 Task: Search one way flight ticket for 2 adults, 2 children, 2 infants in seat in first from Dallas: Dallas Love Field to Greensboro: Piedmont Triad International Airport on 5-1-2023. Choice of flights is Royal air maroc. Number of bags: 1 checked bag. Price is upto 71000. Outbound departure time preference is 7:30.
Action: Mouse moved to (198, 361)
Screenshot: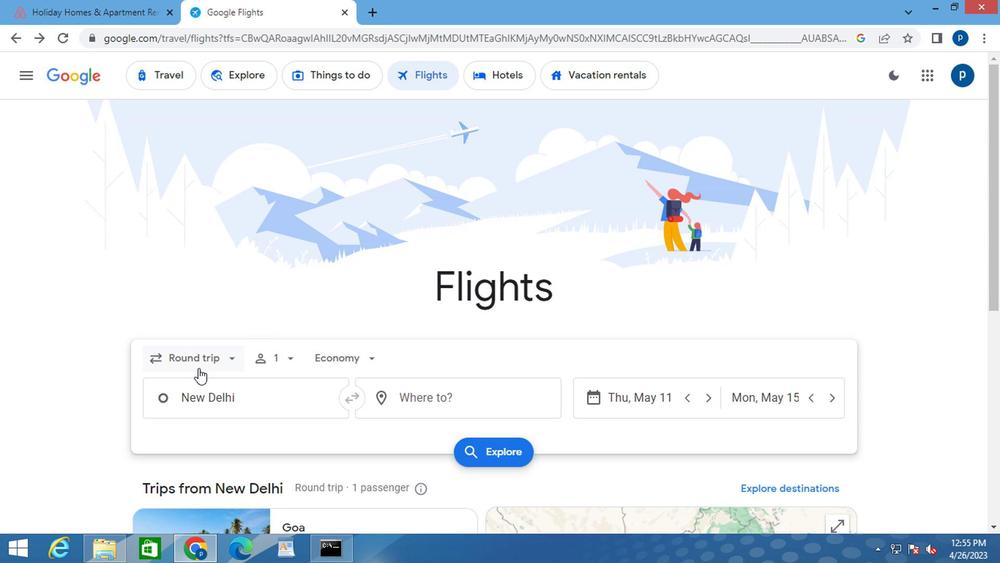 
Action: Mouse pressed left at (198, 361)
Screenshot: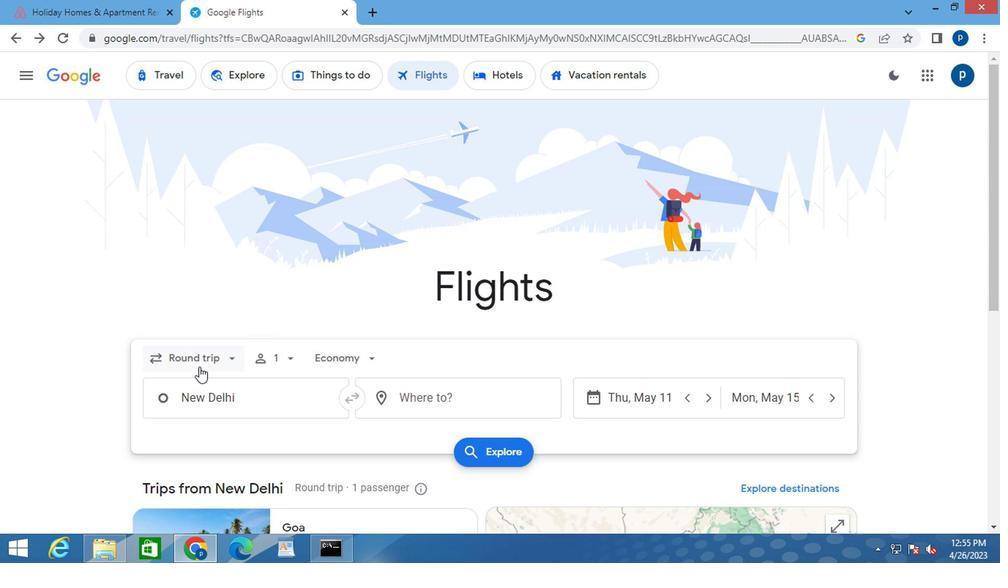 
Action: Mouse moved to (184, 422)
Screenshot: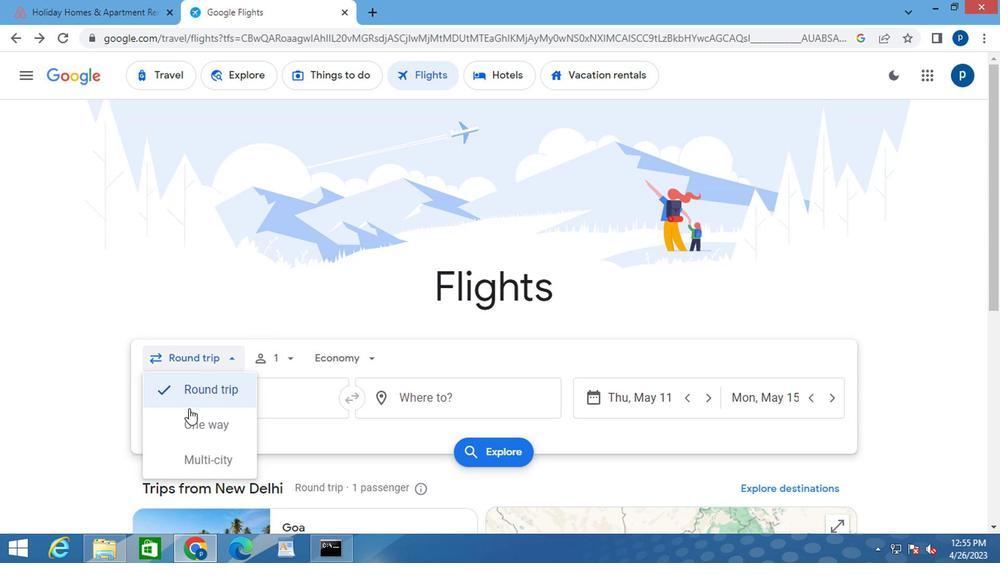 
Action: Mouse pressed left at (184, 422)
Screenshot: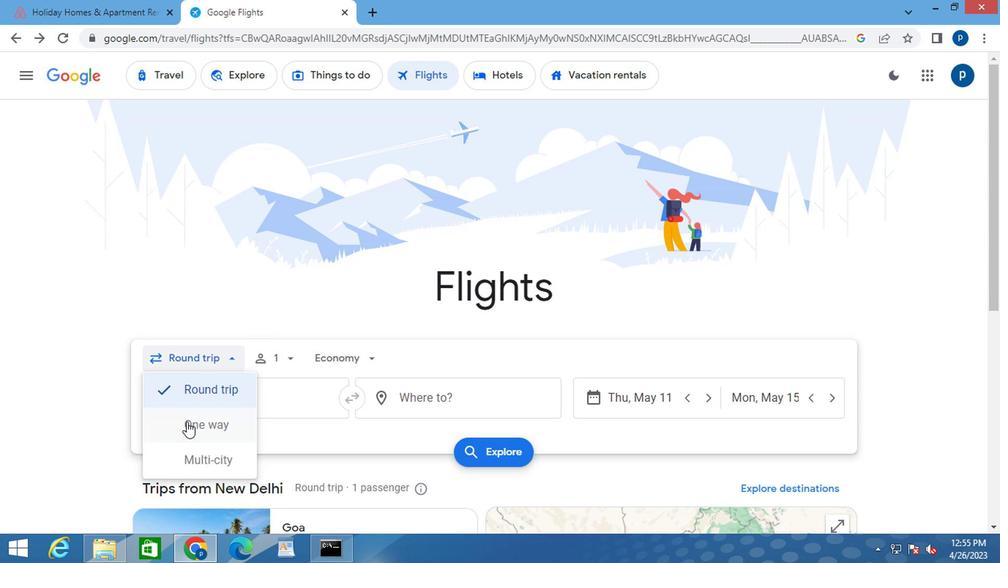 
Action: Mouse moved to (279, 359)
Screenshot: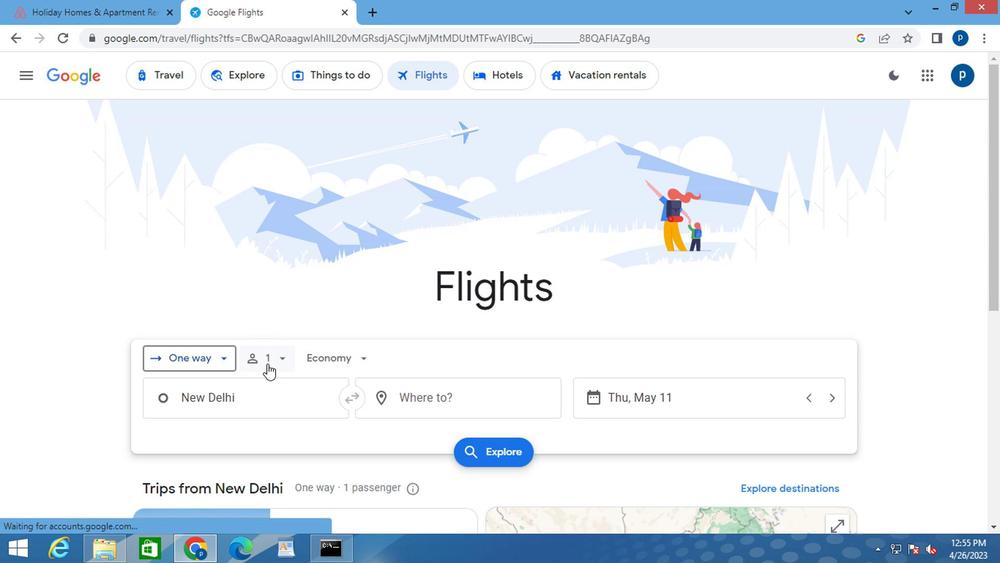 
Action: Mouse pressed left at (279, 359)
Screenshot: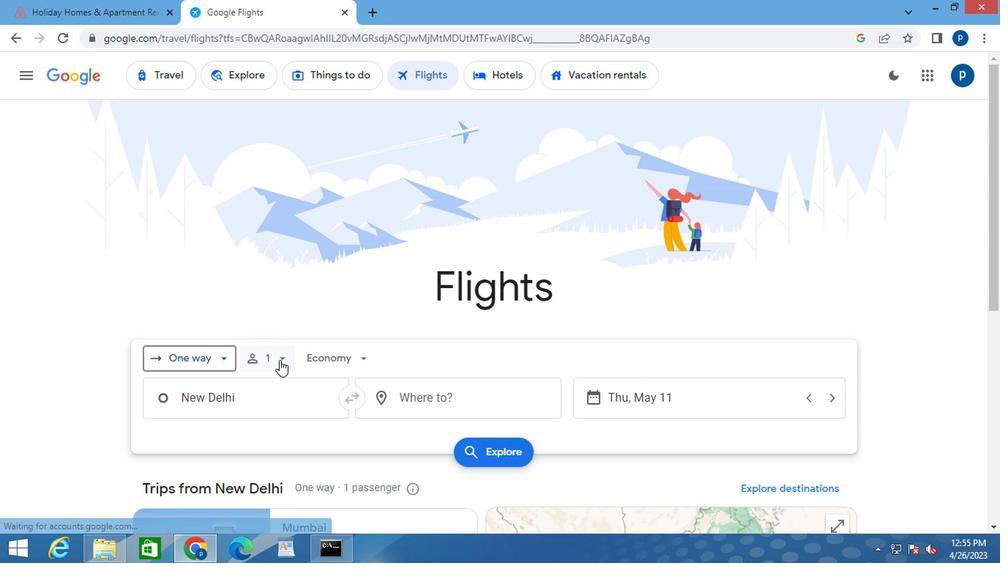 
Action: Mouse moved to (384, 396)
Screenshot: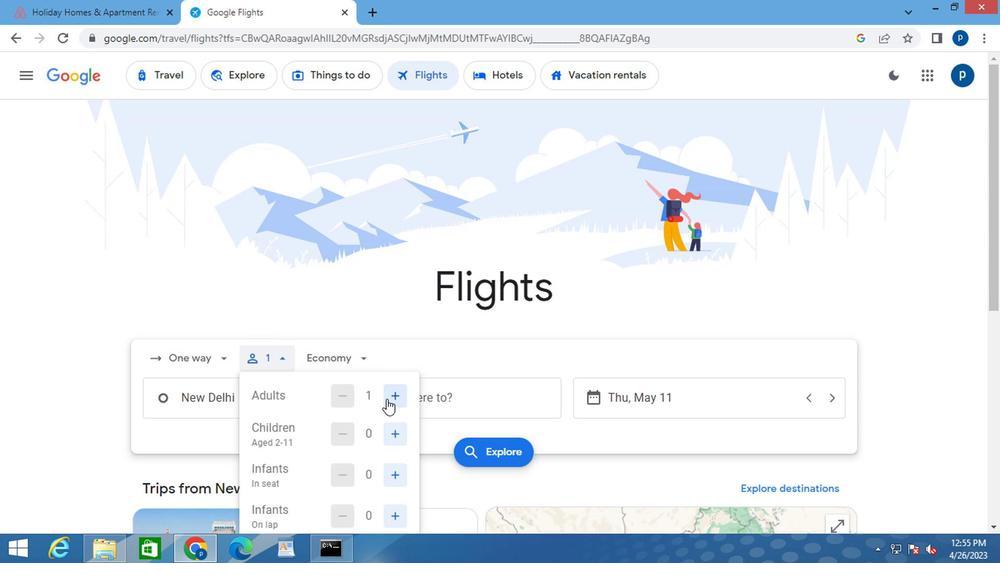 
Action: Mouse scrolled (384, 395) with delta (0, -1)
Screenshot: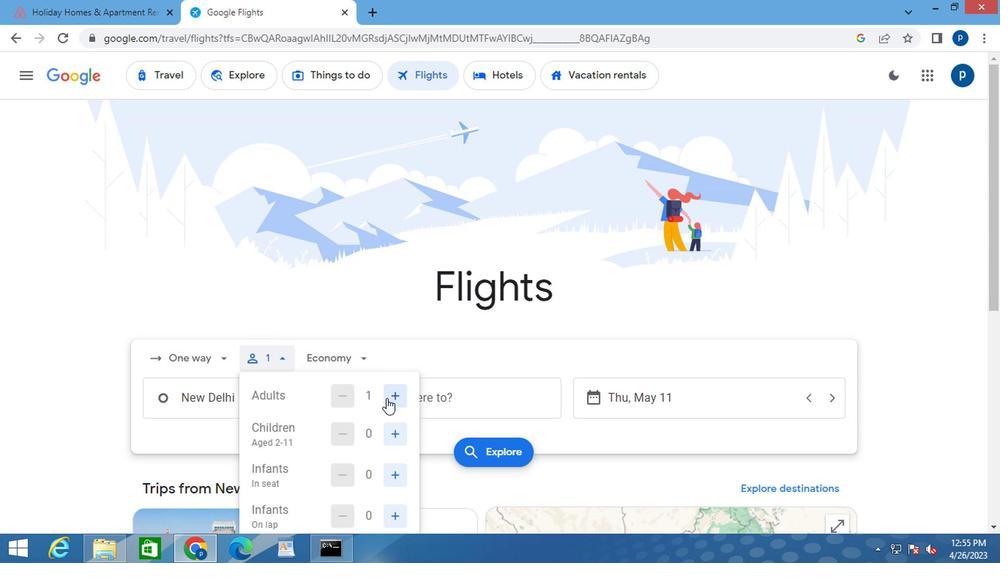
Action: Mouse scrolled (384, 395) with delta (0, -1)
Screenshot: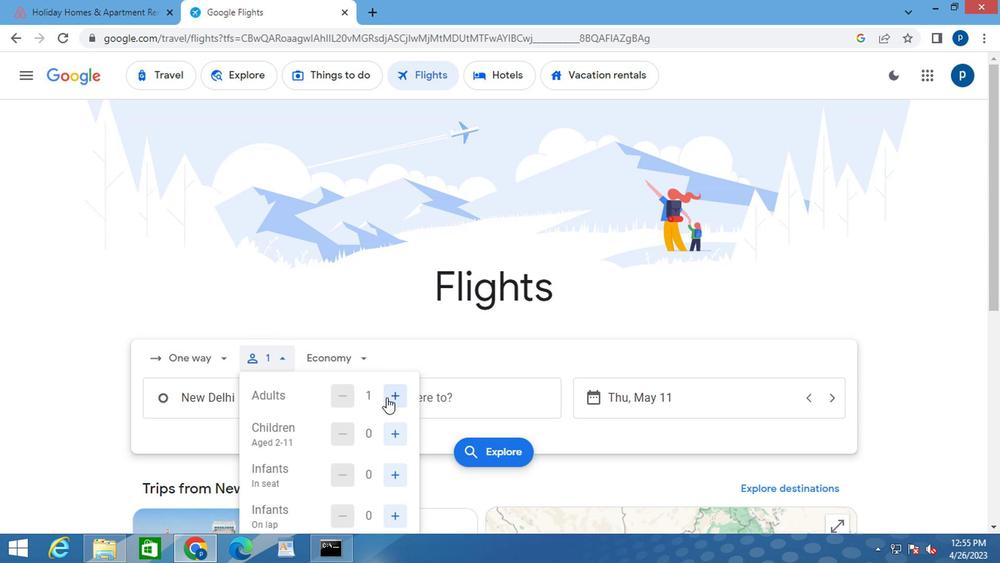 
Action: Mouse moved to (390, 245)
Screenshot: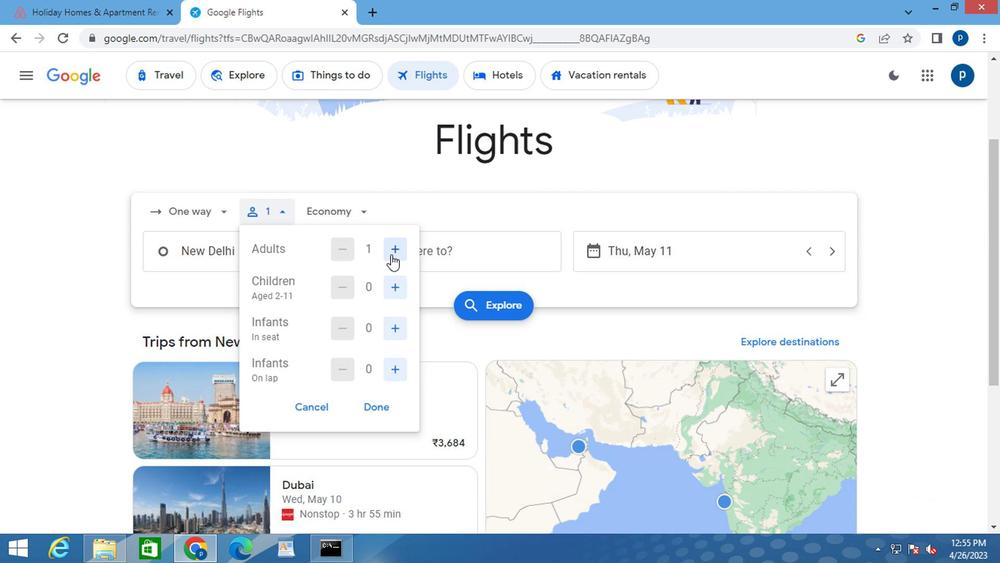 
Action: Mouse pressed left at (390, 245)
Screenshot: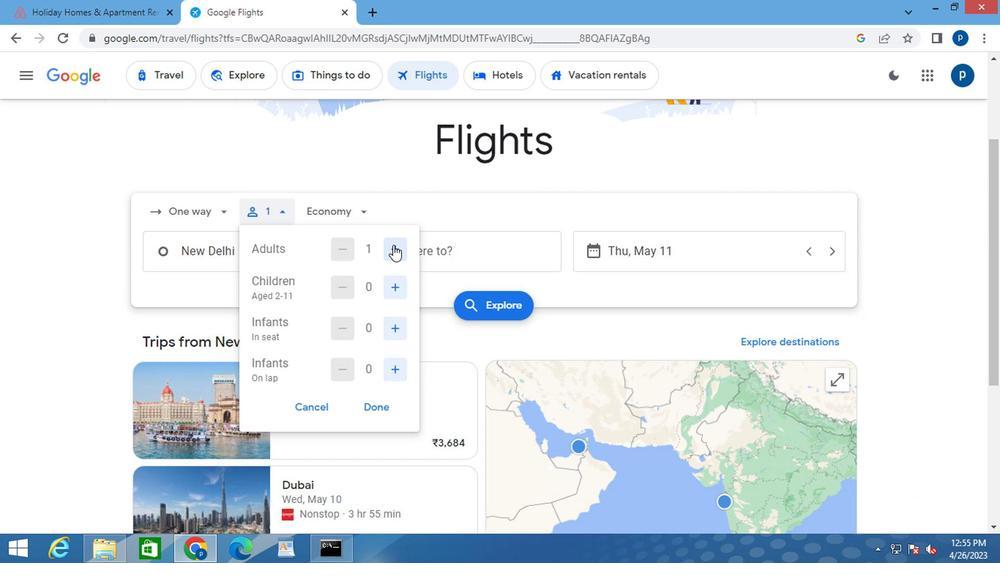 
Action: Mouse moved to (399, 290)
Screenshot: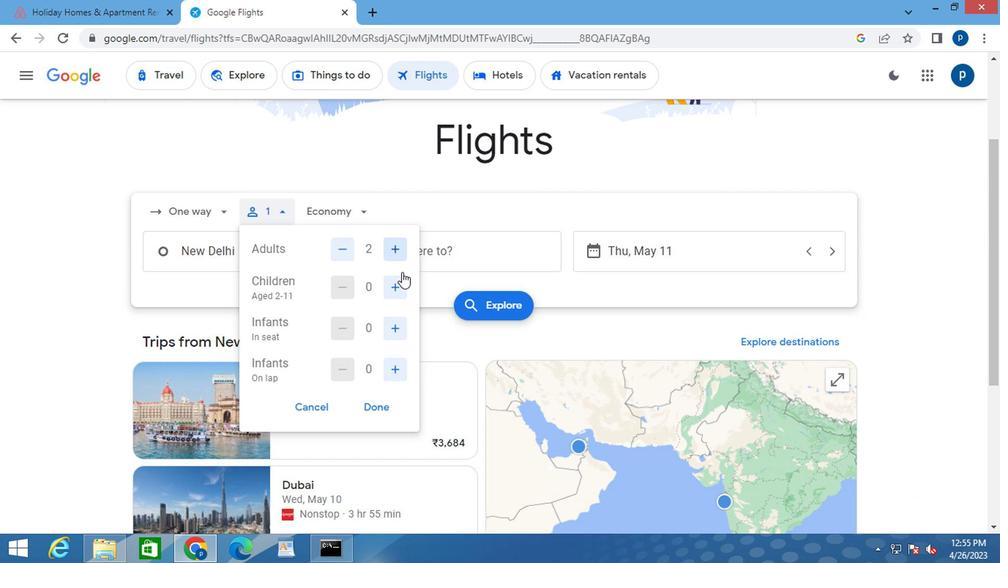 
Action: Mouse pressed left at (399, 290)
Screenshot: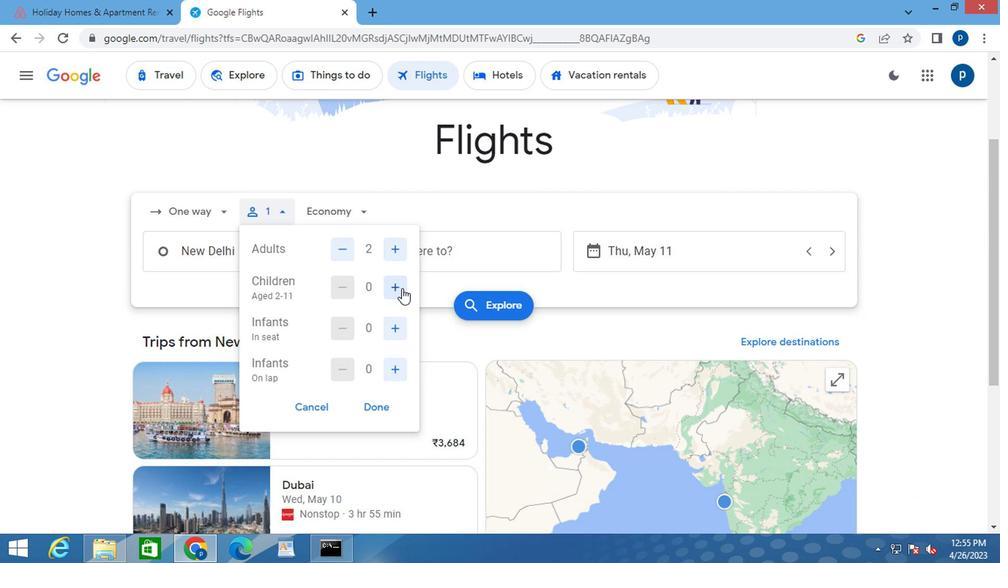 
Action: Mouse pressed left at (399, 290)
Screenshot: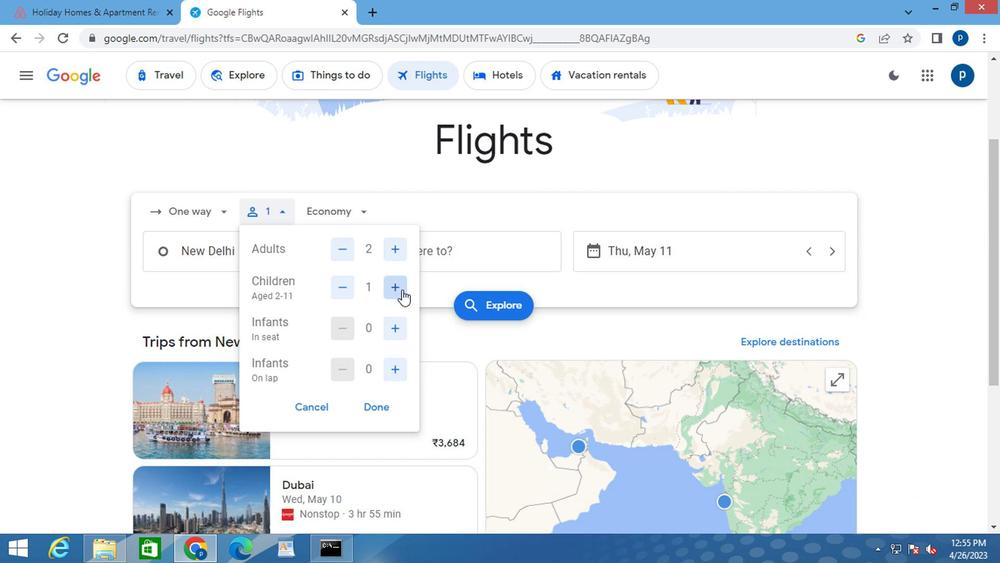 
Action: Mouse moved to (393, 319)
Screenshot: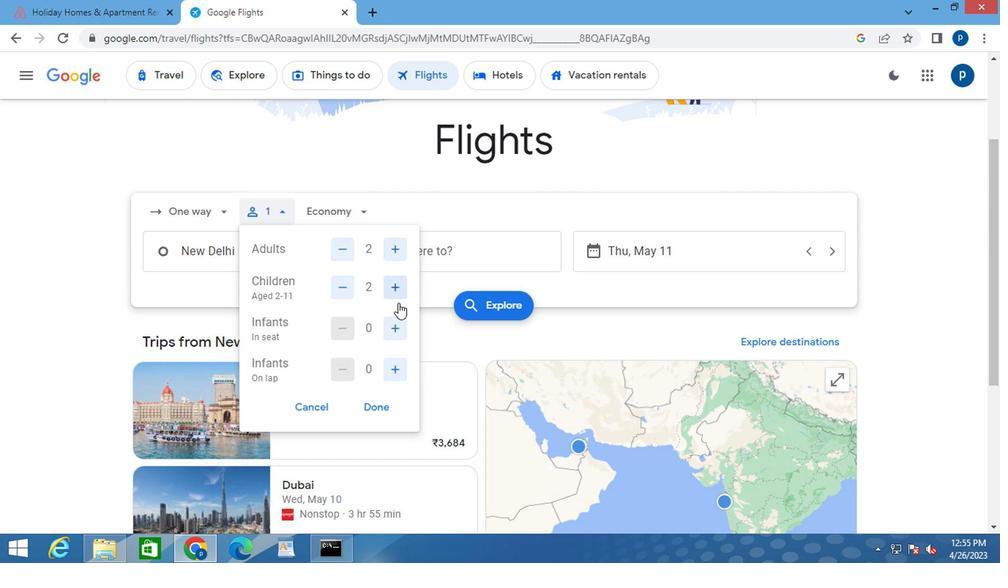 
Action: Mouse pressed left at (393, 319)
Screenshot: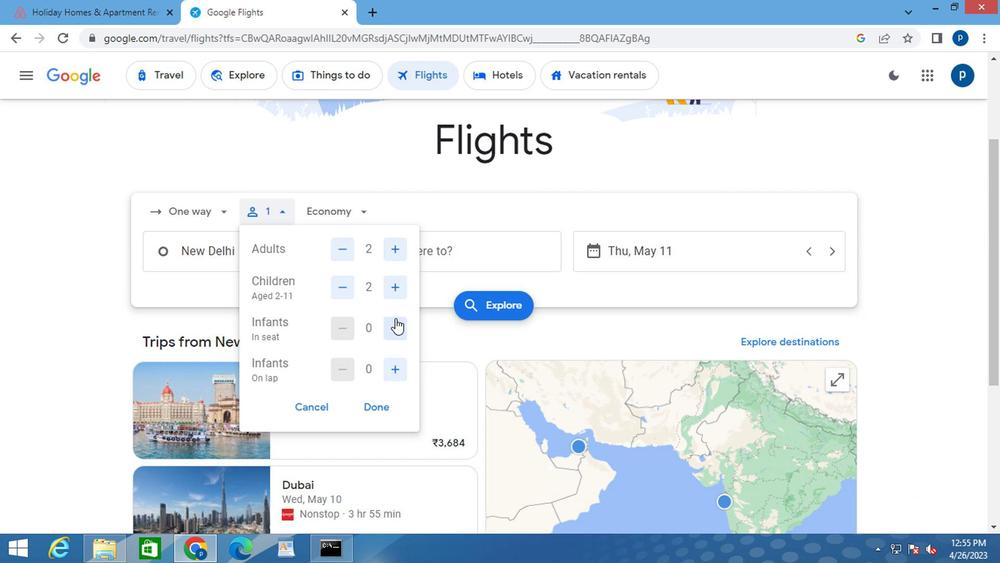 
Action: Mouse pressed left at (393, 319)
Screenshot: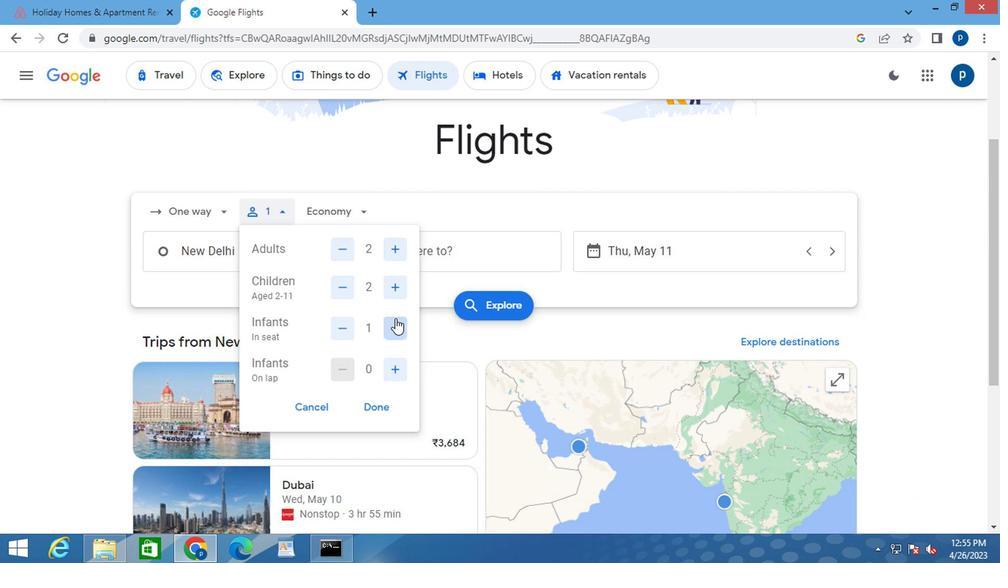 
Action: Mouse moved to (377, 401)
Screenshot: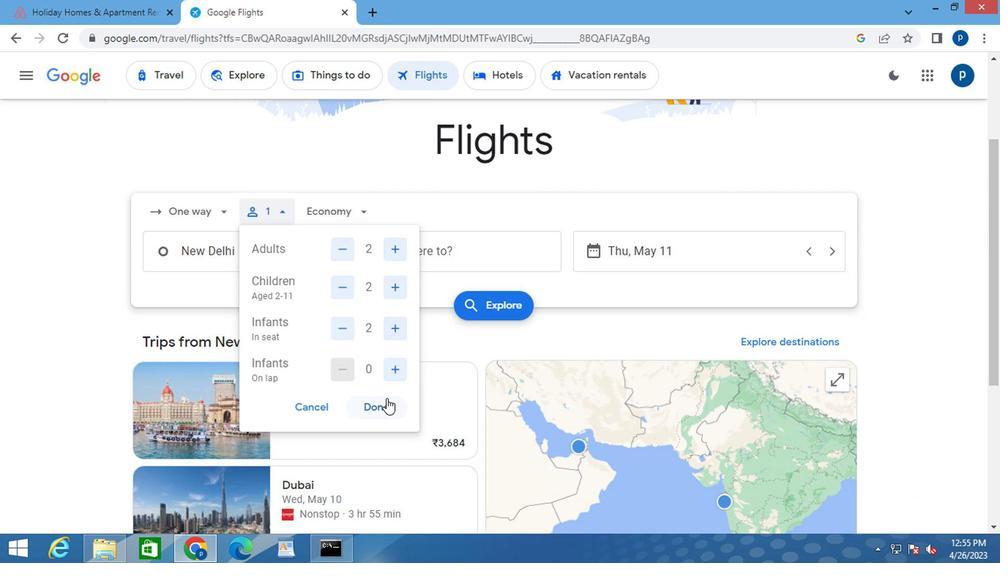 
Action: Mouse pressed left at (377, 401)
Screenshot: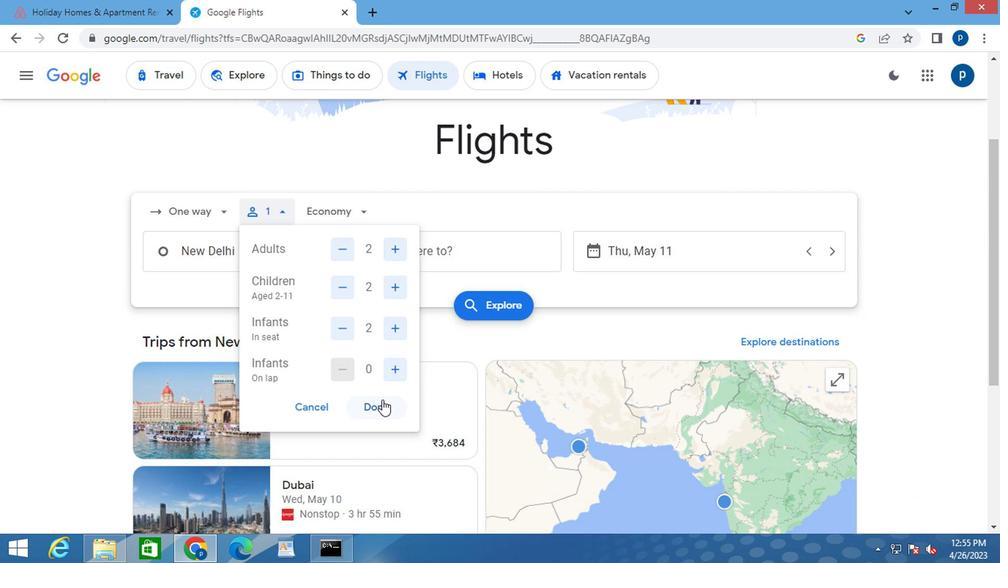 
Action: Mouse moved to (362, 211)
Screenshot: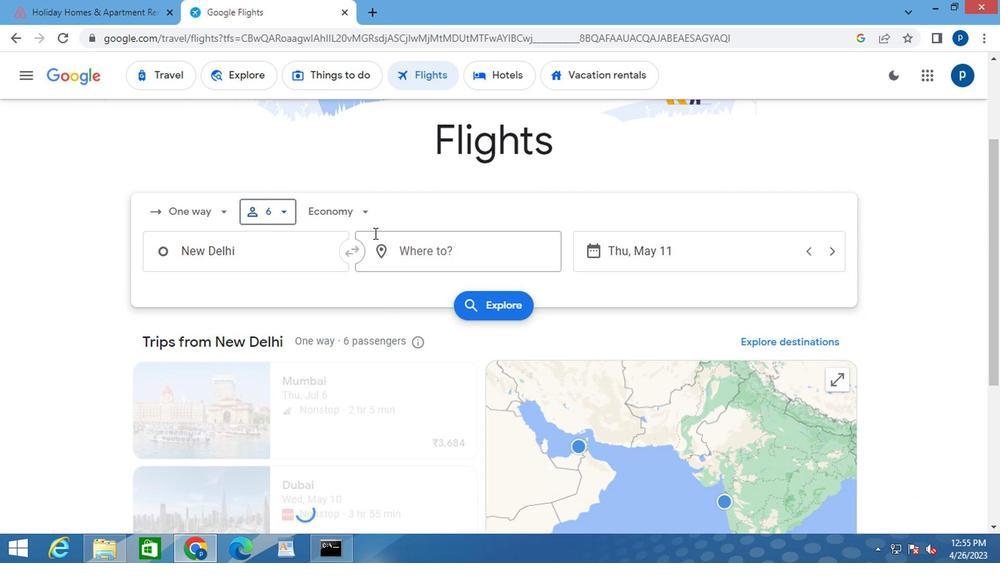 
Action: Mouse pressed left at (362, 211)
Screenshot: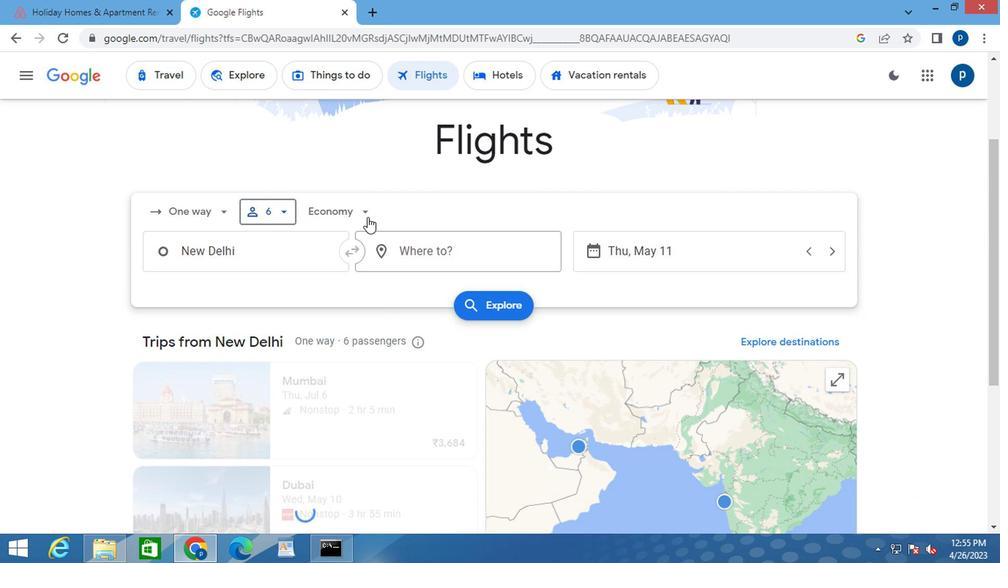 
Action: Mouse moved to (344, 339)
Screenshot: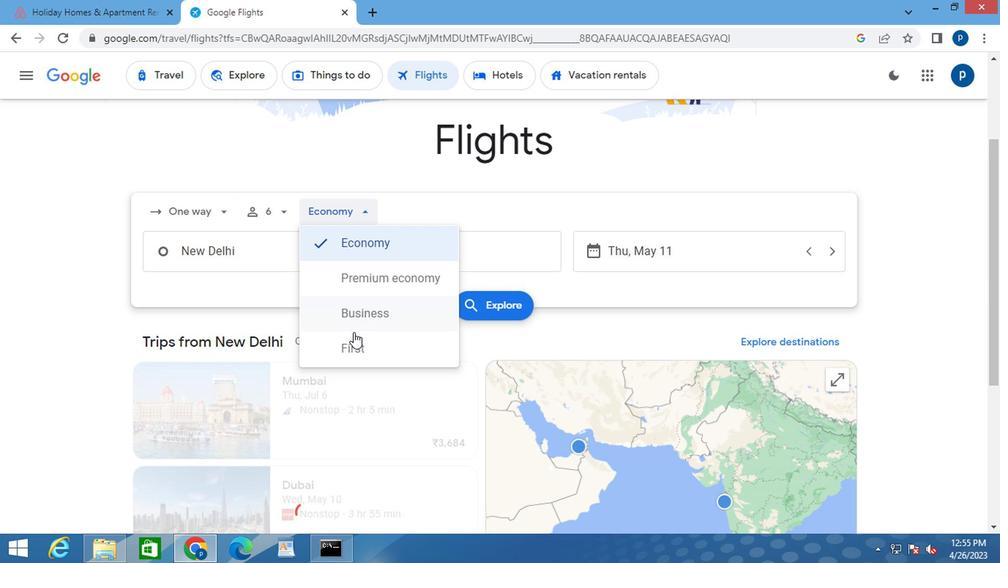 
Action: Mouse pressed left at (344, 339)
Screenshot: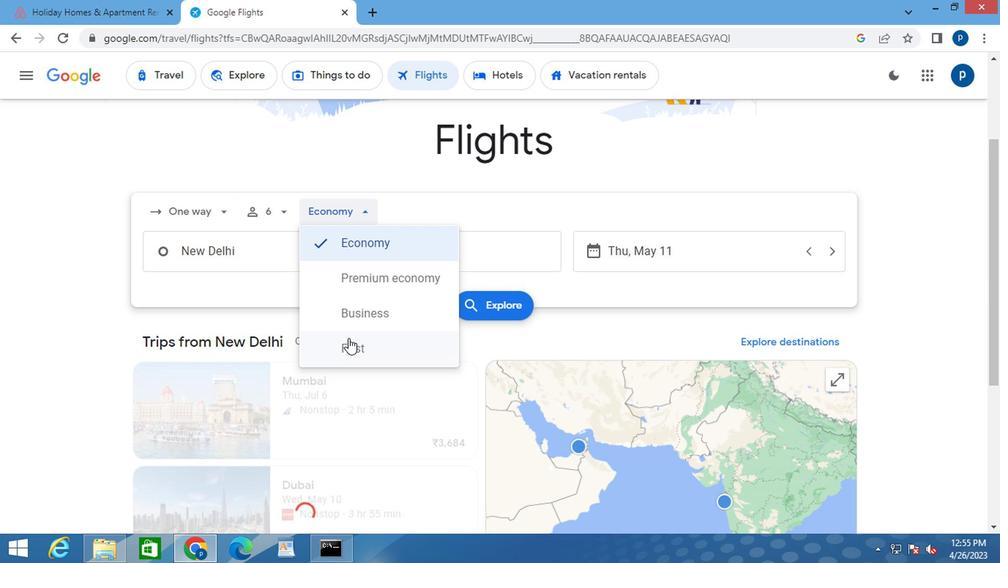 
Action: Mouse moved to (230, 247)
Screenshot: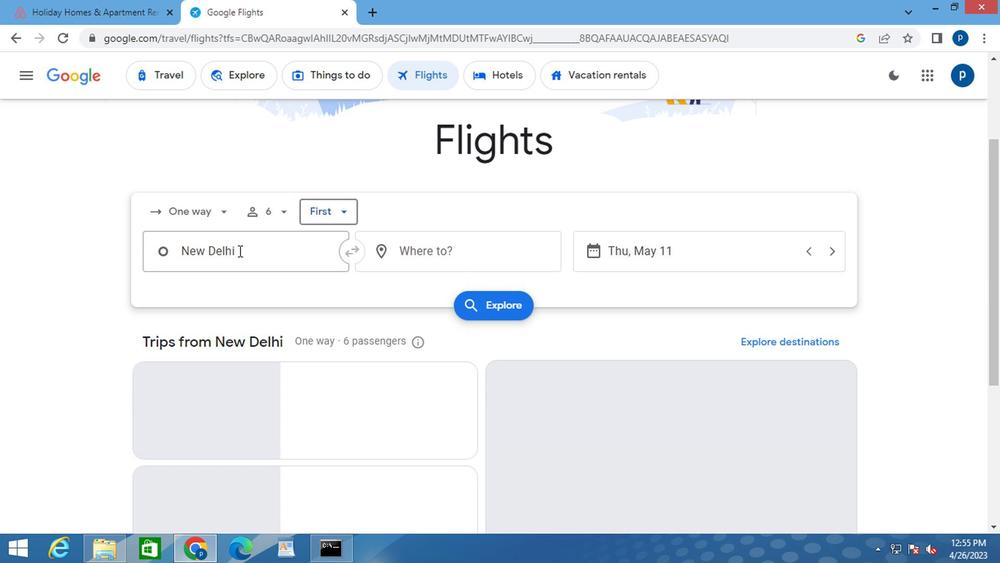 
Action: Mouse pressed left at (230, 247)
Screenshot: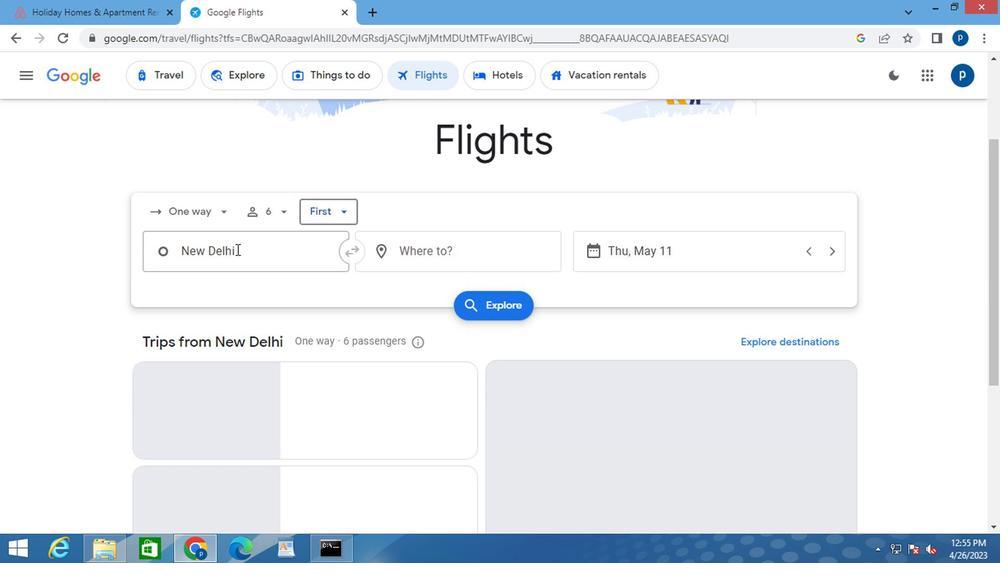 
Action: Mouse pressed left at (230, 247)
Screenshot: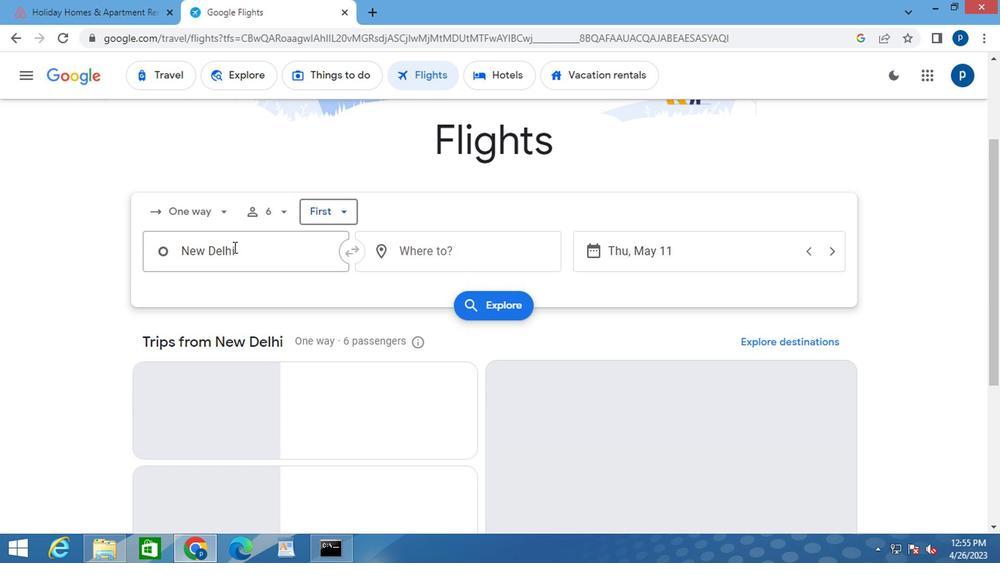 
Action: Key pressed <Key.delete>d<Key.caps_lock>allas<Key.space>
Screenshot: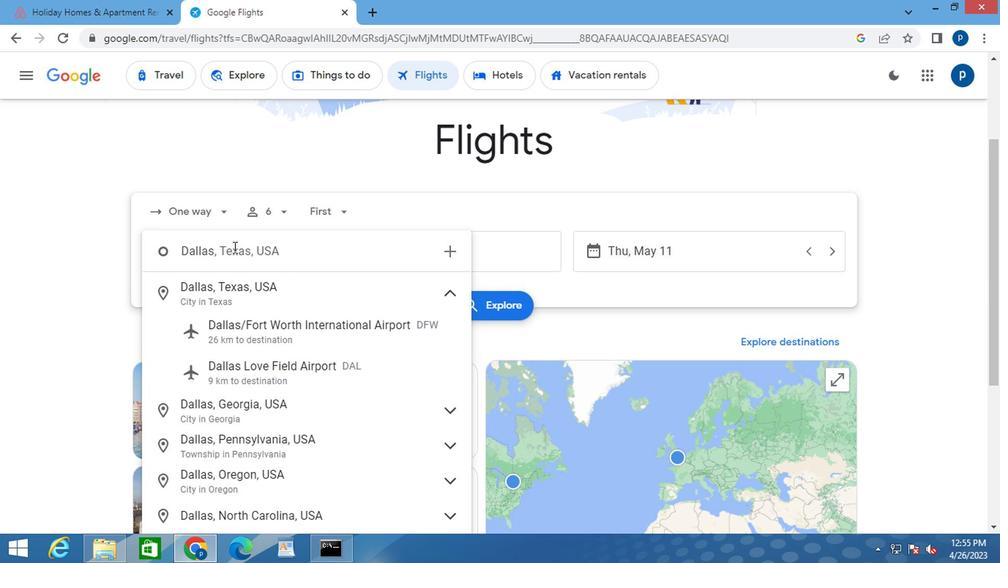 
Action: Mouse moved to (245, 371)
Screenshot: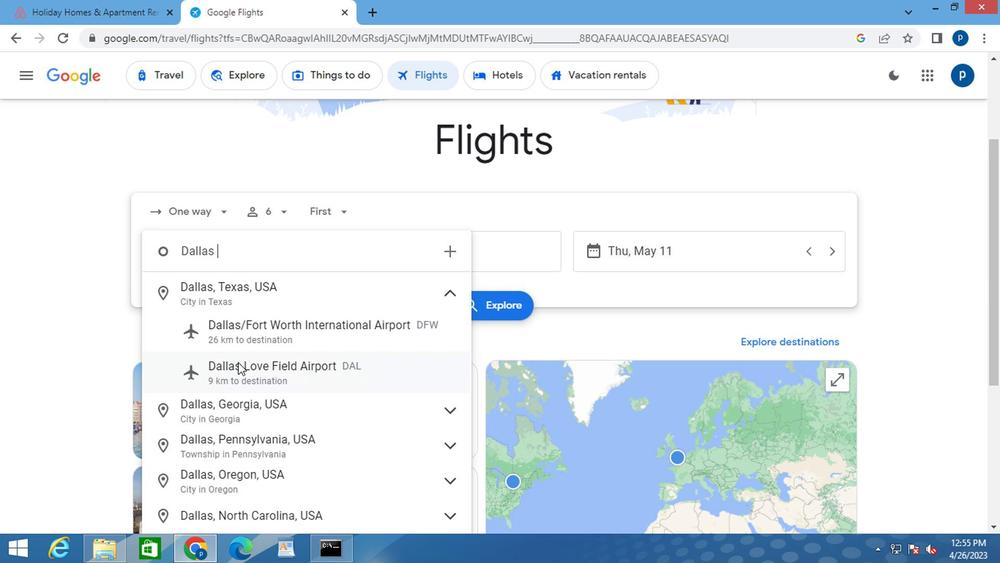 
Action: Mouse pressed left at (245, 371)
Screenshot: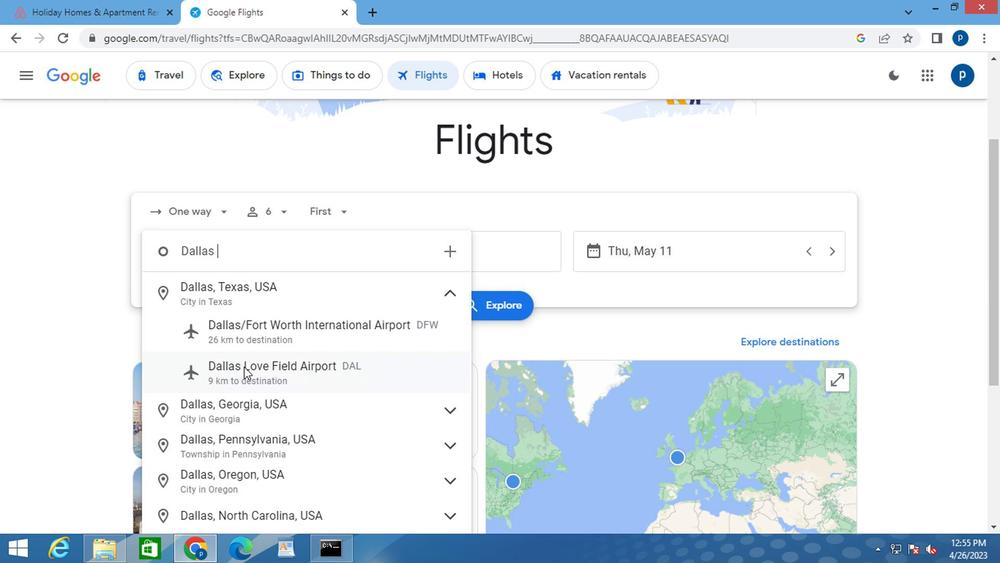 
Action: Mouse moved to (394, 260)
Screenshot: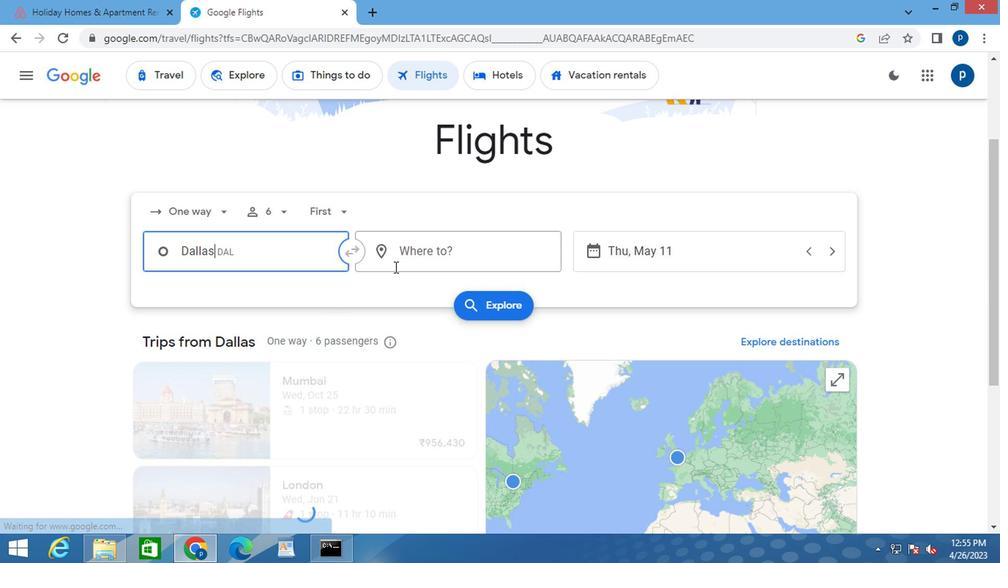 
Action: Mouse pressed left at (394, 260)
Screenshot: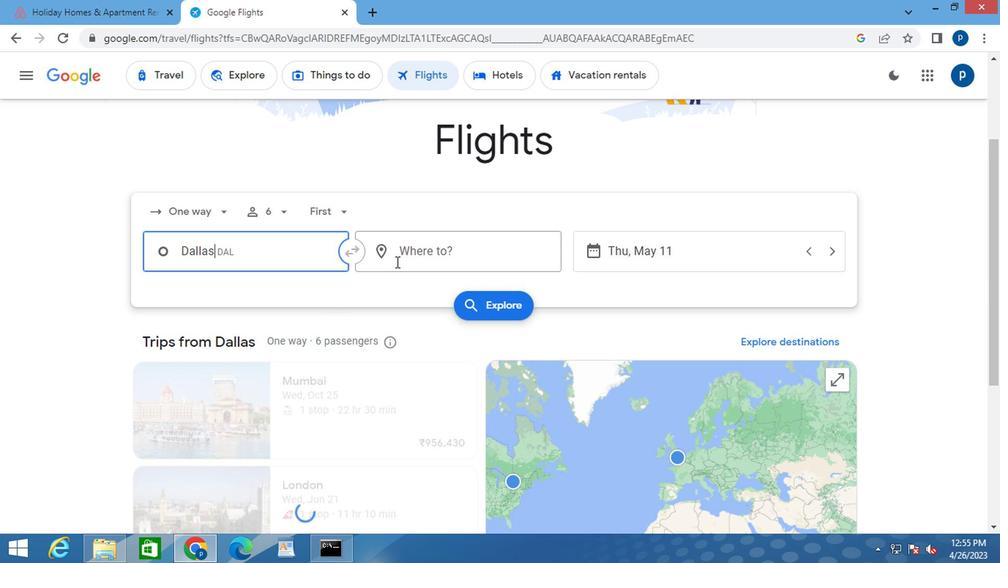 
Action: Key pressed <Key.caps_lock>p<Key.caps_lock>ied
Screenshot: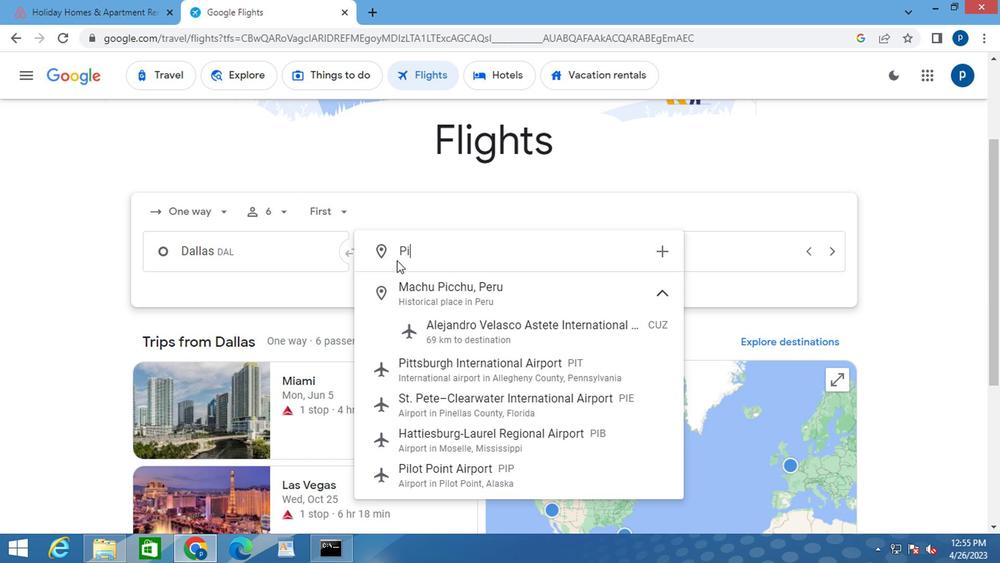 
Action: Mouse moved to (437, 399)
Screenshot: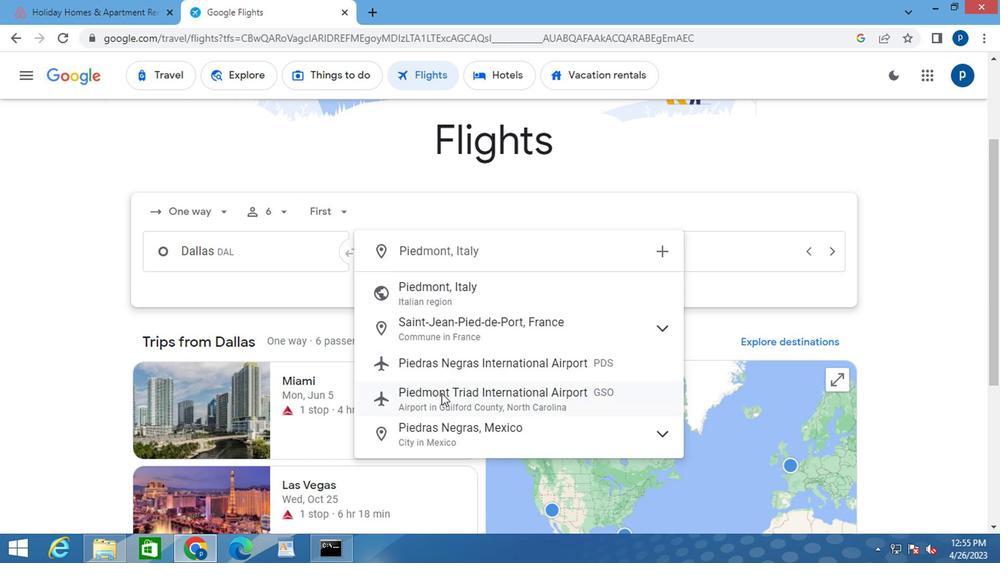 
Action: Mouse pressed left at (437, 399)
Screenshot: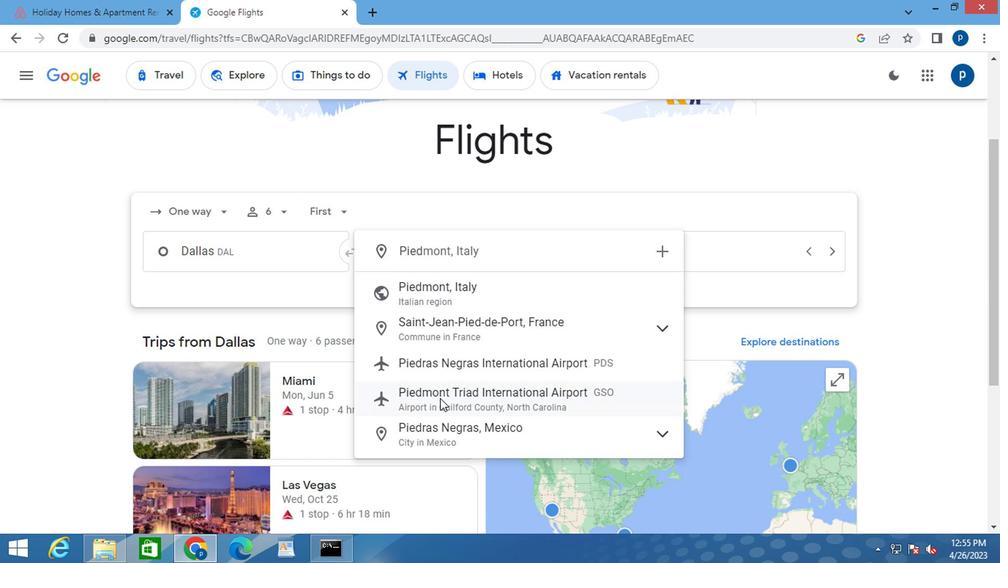 
Action: Mouse moved to (593, 251)
Screenshot: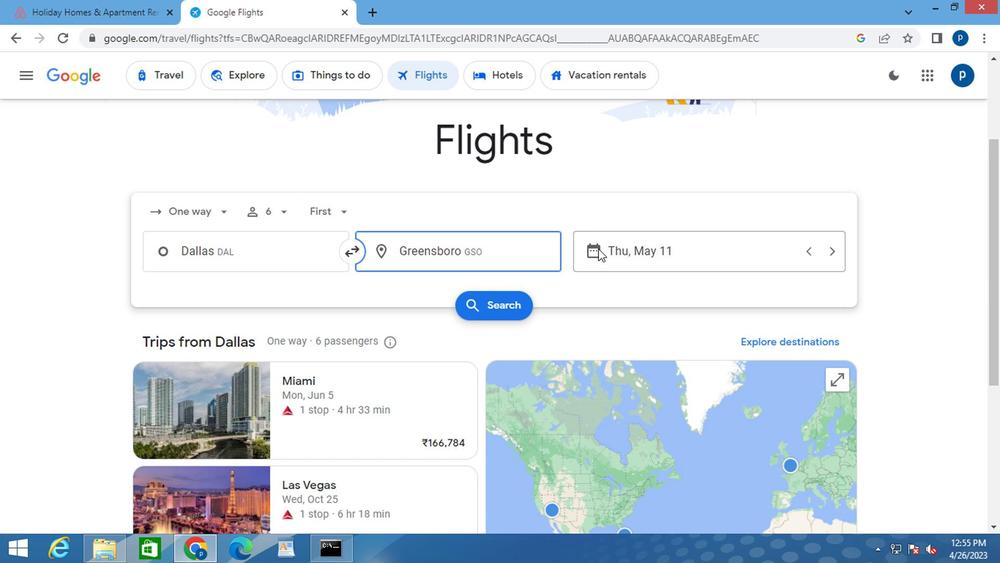 
Action: Mouse pressed left at (593, 251)
Screenshot: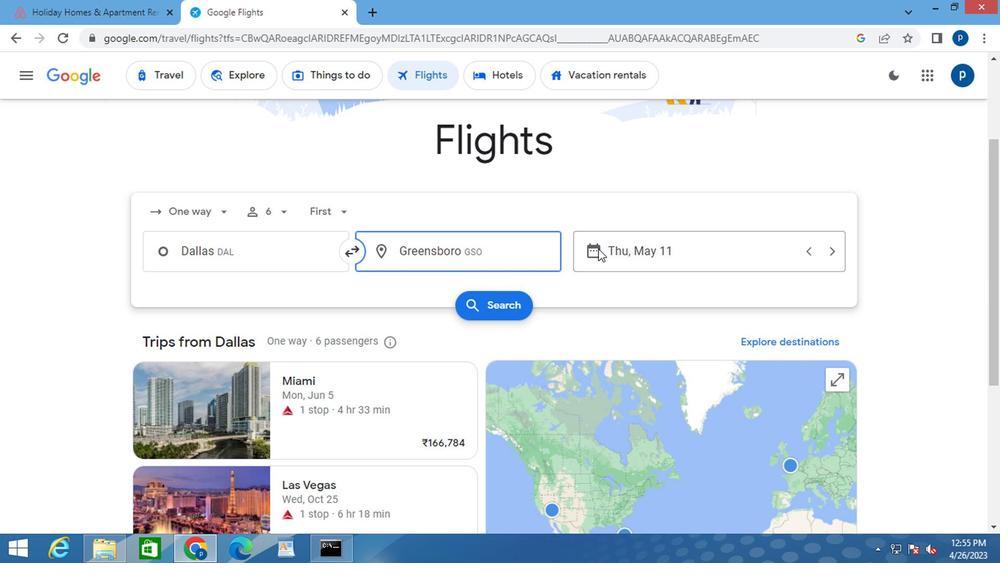 
Action: Mouse moved to (637, 257)
Screenshot: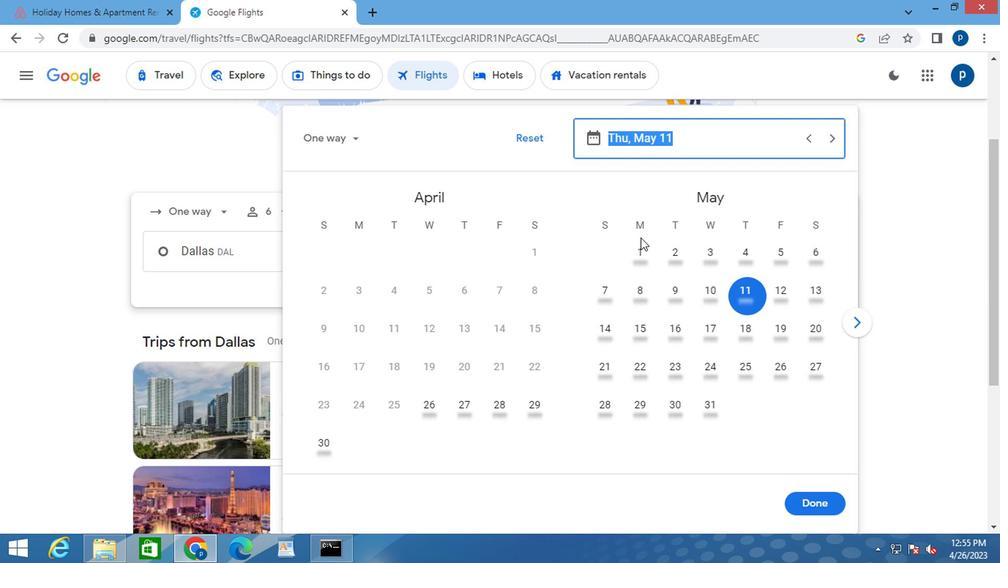 
Action: Mouse pressed left at (637, 257)
Screenshot: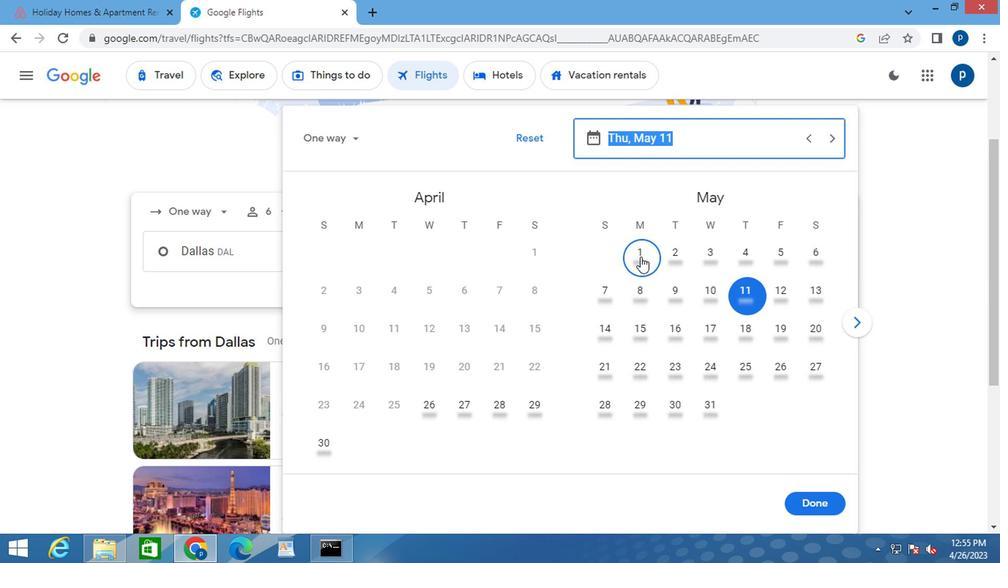 
Action: Mouse moved to (816, 493)
Screenshot: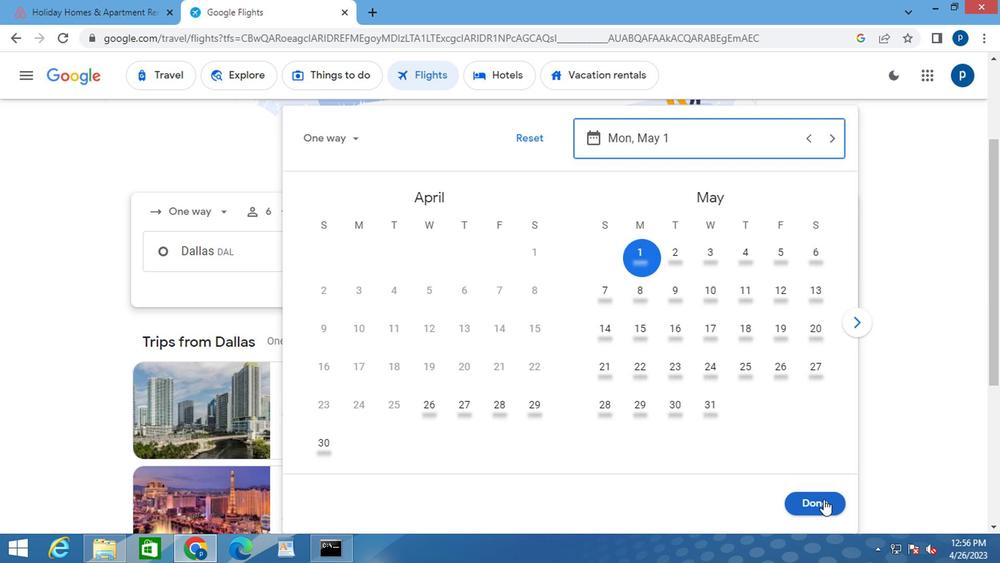 
Action: Mouse pressed left at (816, 493)
Screenshot: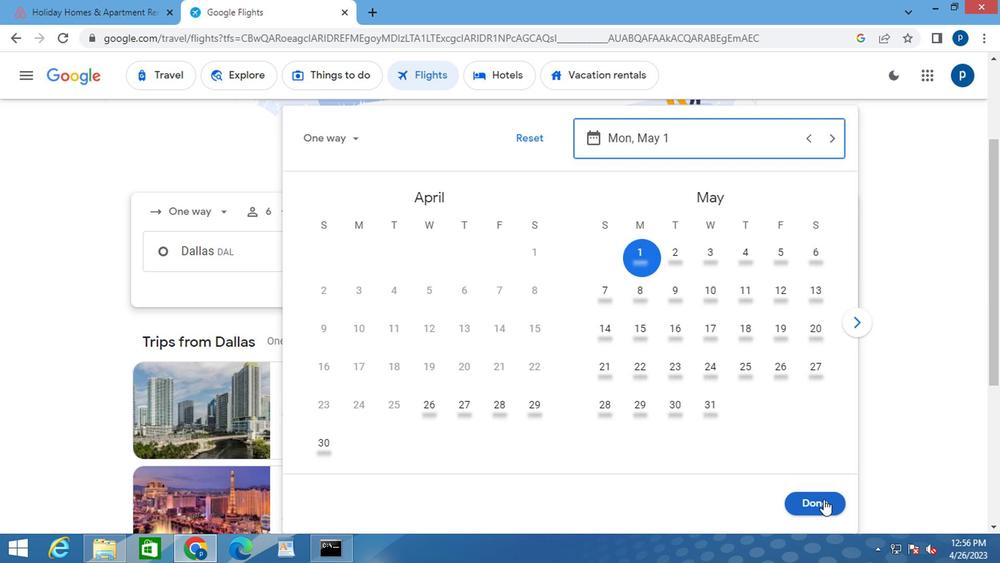 
Action: Mouse moved to (468, 310)
Screenshot: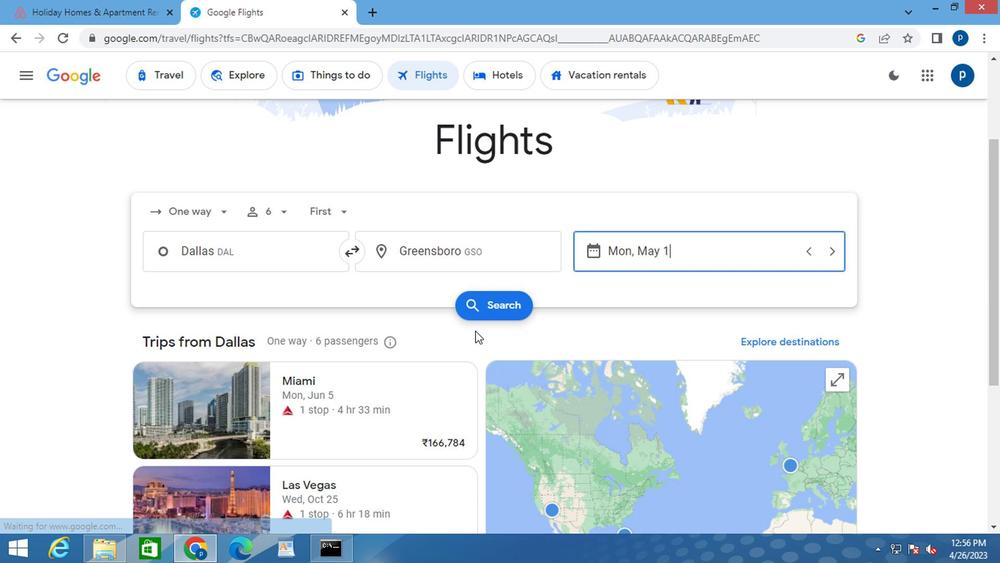 
Action: Mouse pressed left at (468, 310)
Screenshot: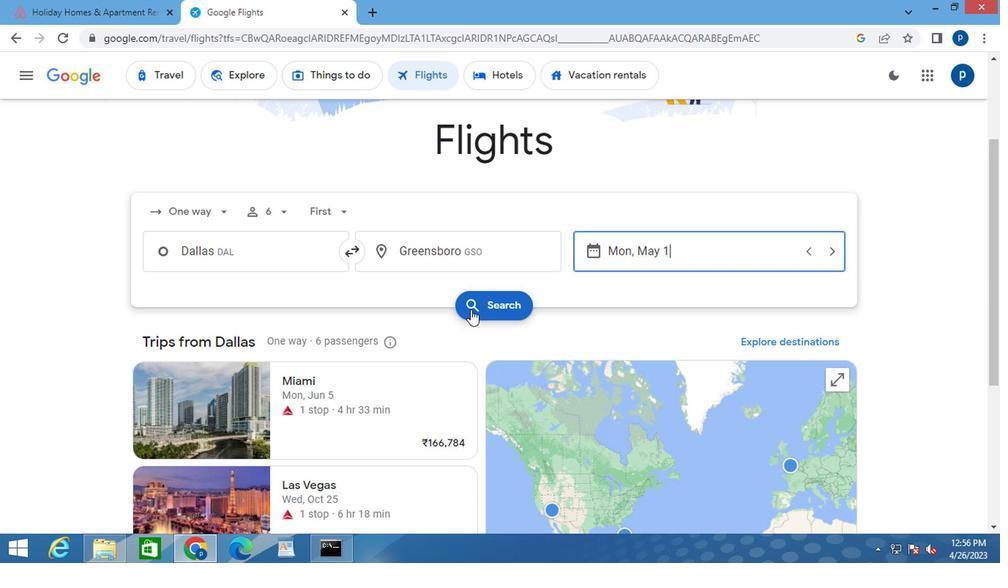 
Action: Mouse moved to (144, 205)
Screenshot: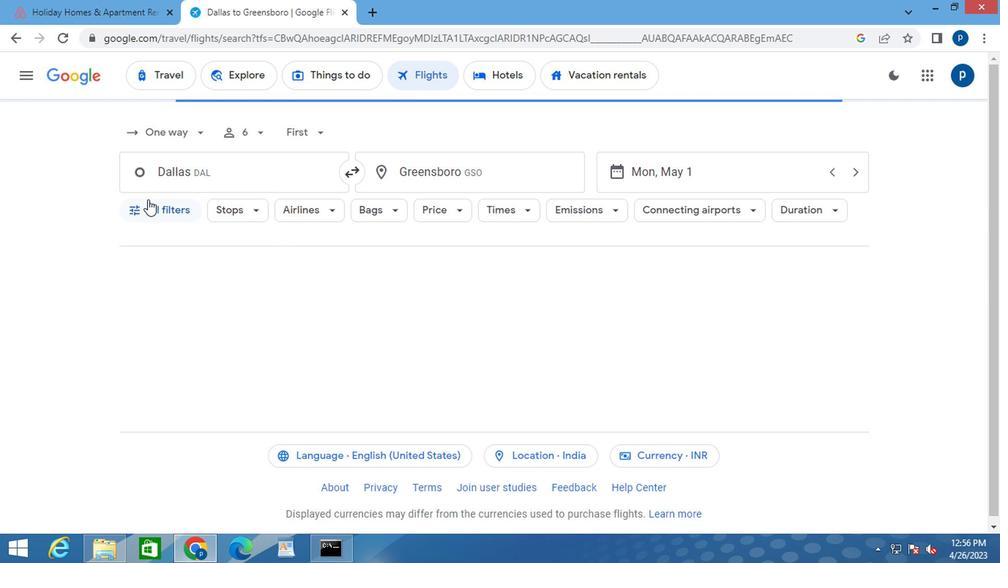 
Action: Mouse pressed left at (144, 205)
Screenshot: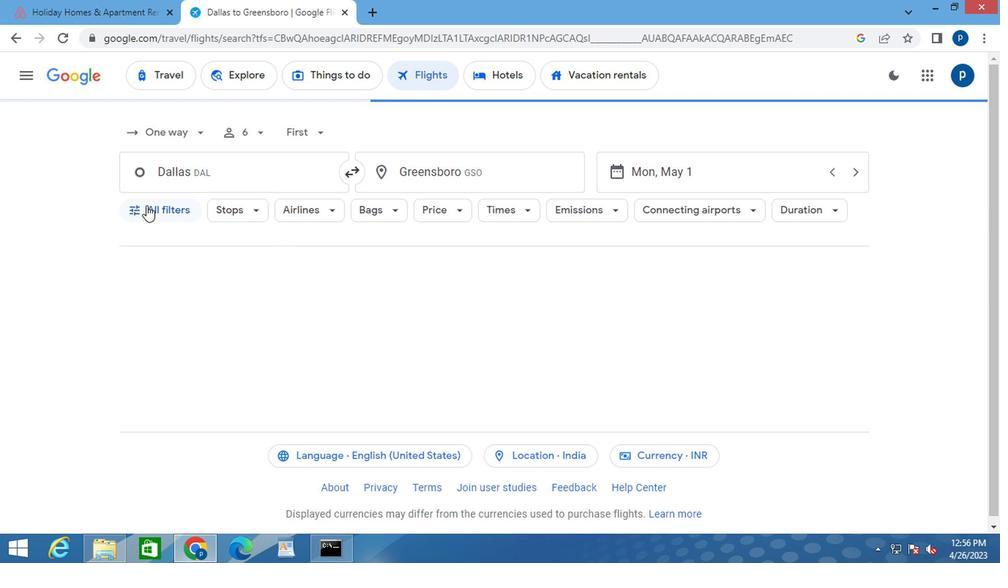 
Action: Mouse moved to (264, 356)
Screenshot: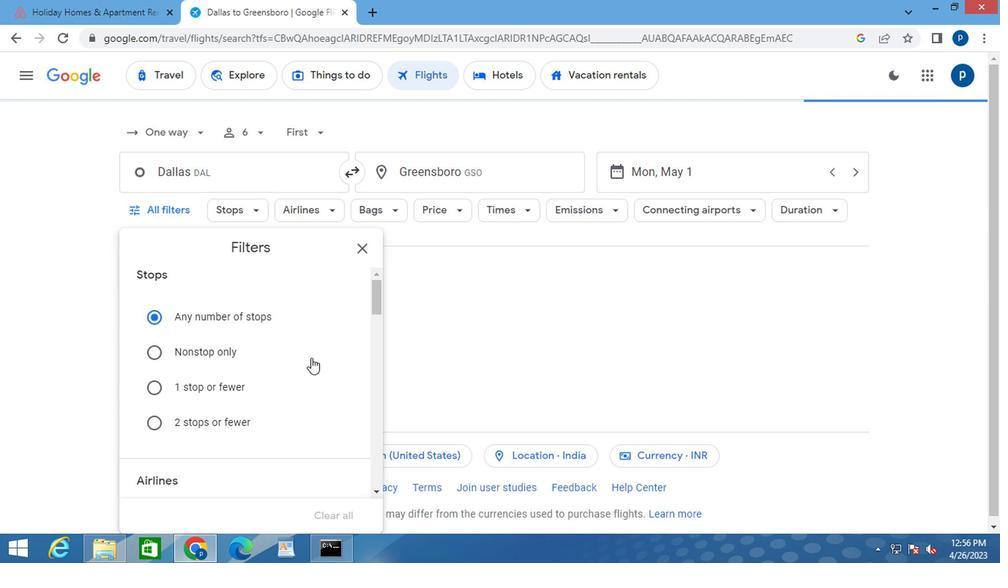 
Action: Mouse scrolled (264, 355) with delta (0, 0)
Screenshot: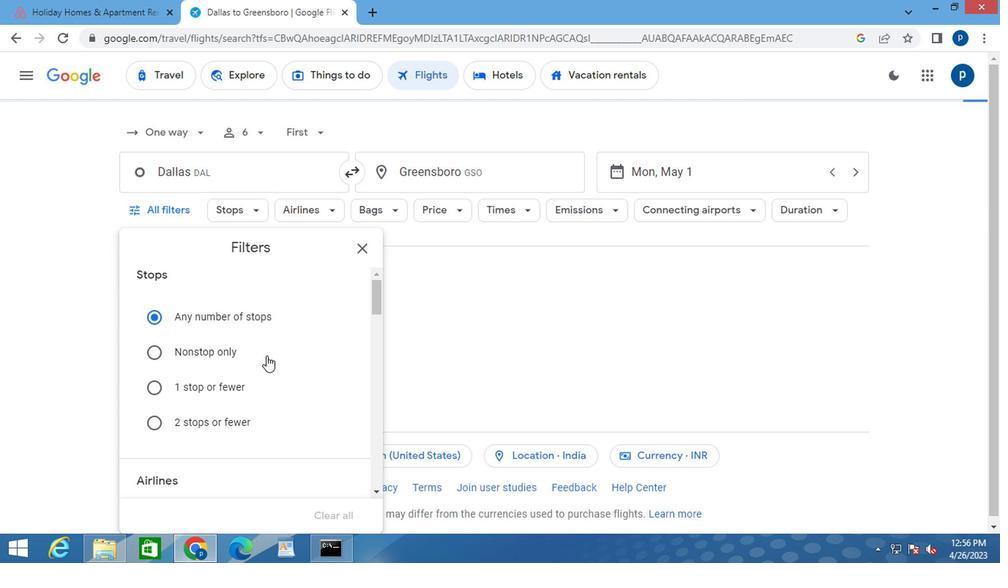 
Action: Mouse moved to (263, 356)
Screenshot: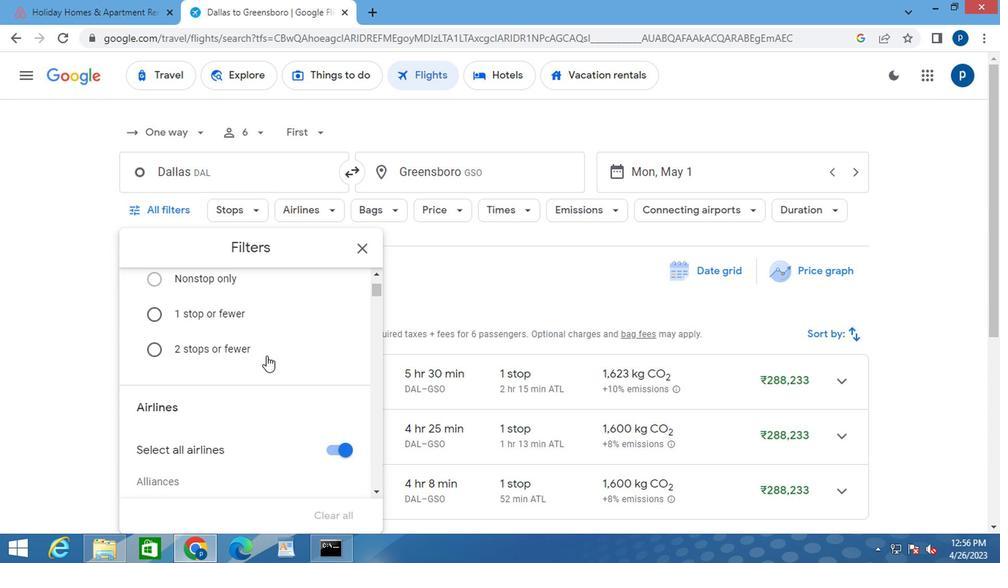
Action: Mouse scrolled (263, 355) with delta (0, 0)
Screenshot: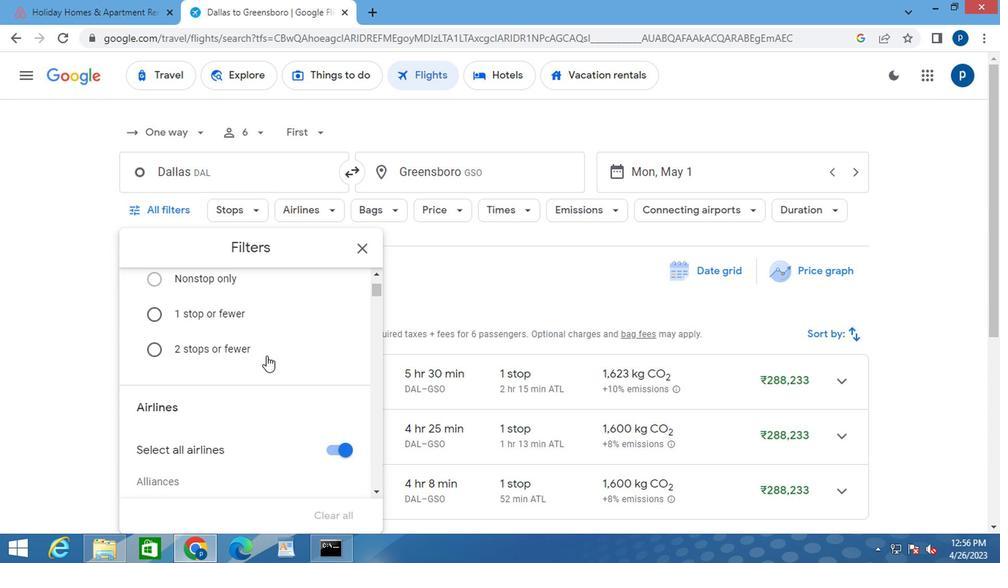 
Action: Mouse moved to (261, 356)
Screenshot: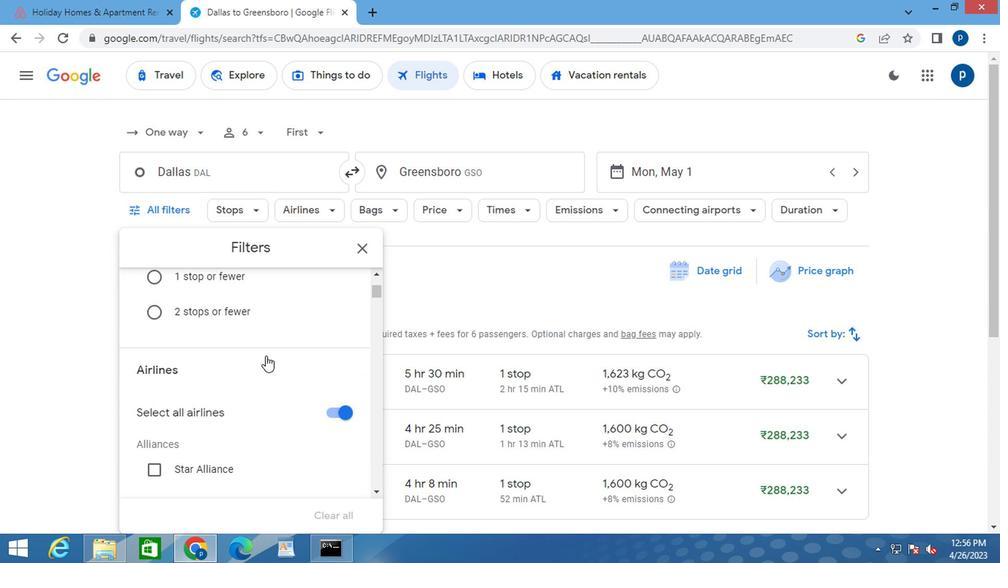 
Action: Mouse scrolled (261, 355) with delta (0, 0)
Screenshot: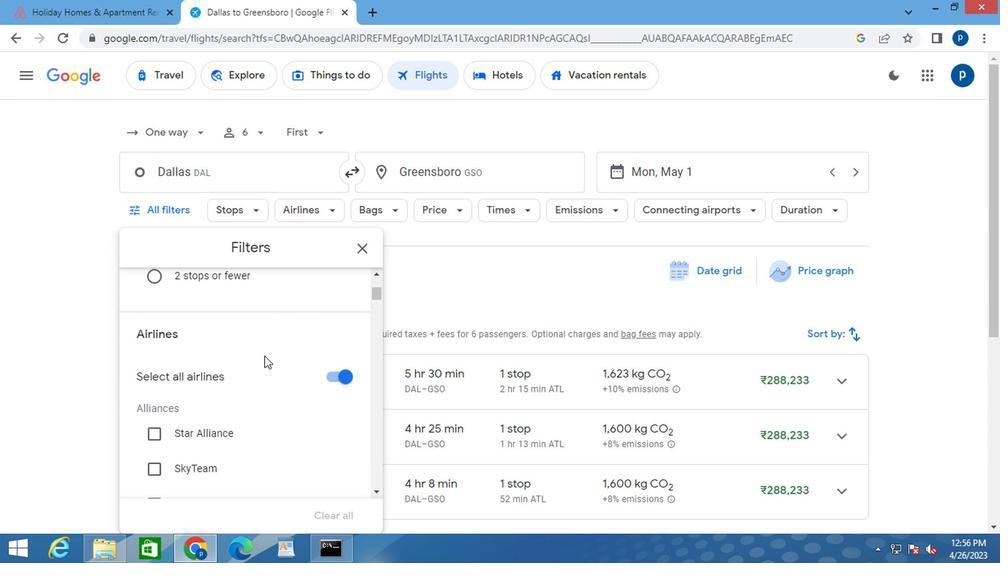 
Action: Mouse moved to (261, 356)
Screenshot: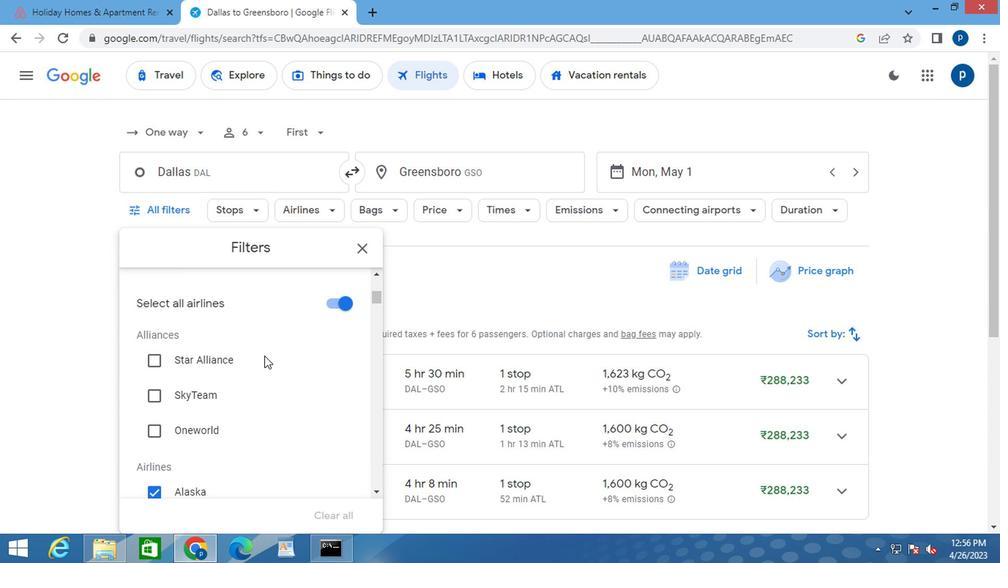 
Action: Mouse scrolled (261, 355) with delta (0, 0)
Screenshot: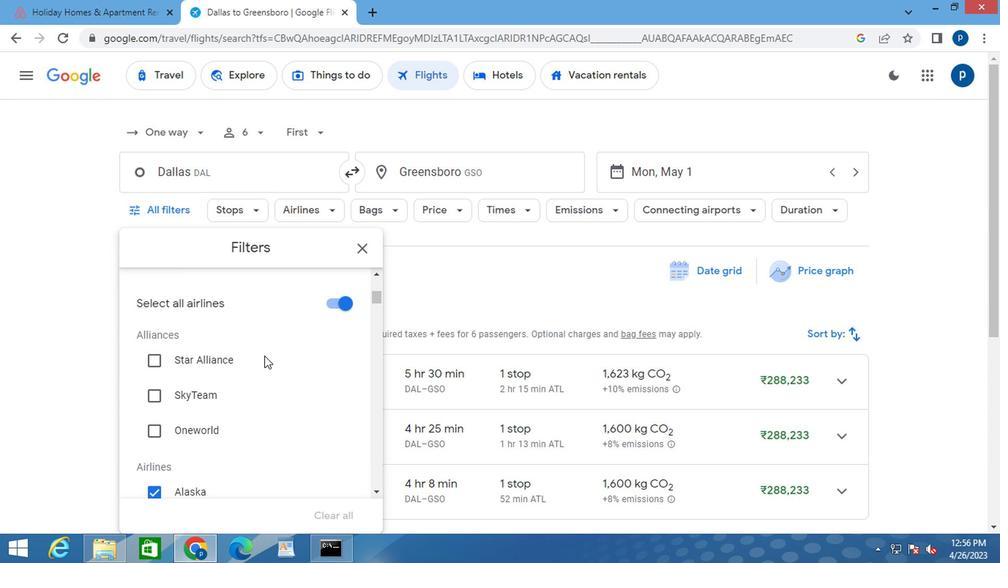 
Action: Mouse moved to (258, 365)
Screenshot: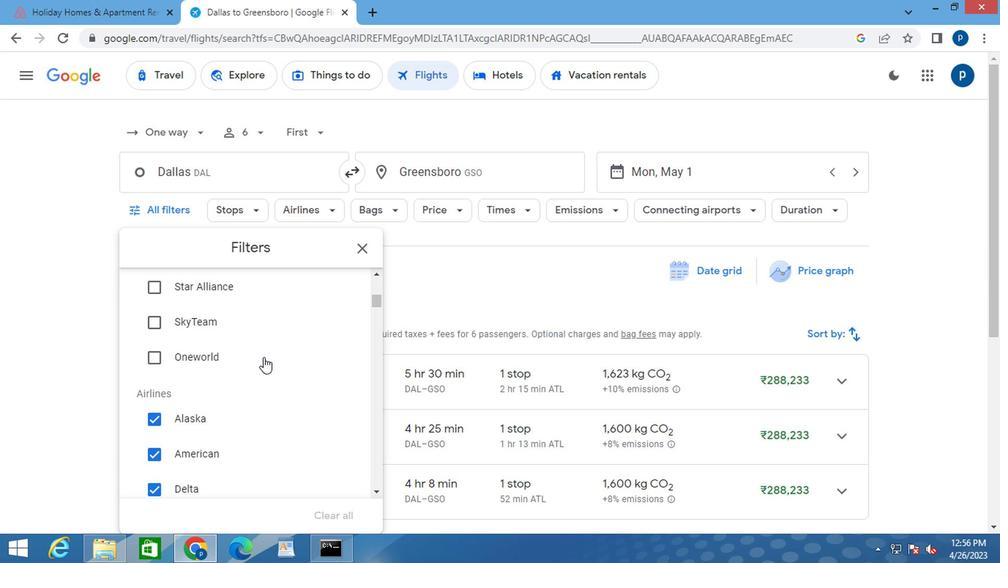 
Action: Mouse scrolled (258, 364) with delta (0, -1)
Screenshot: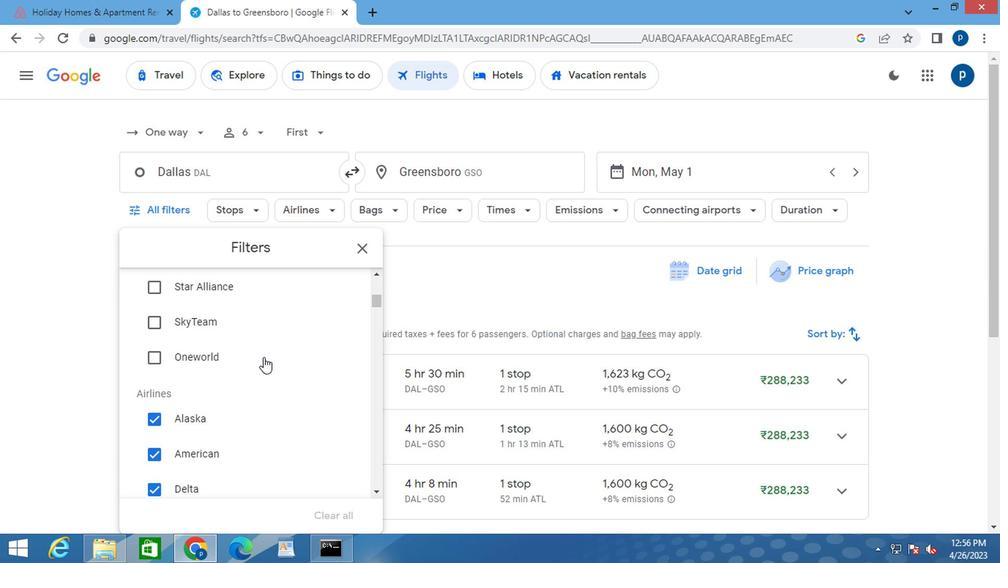 
Action: Mouse scrolled (258, 364) with delta (0, -1)
Screenshot: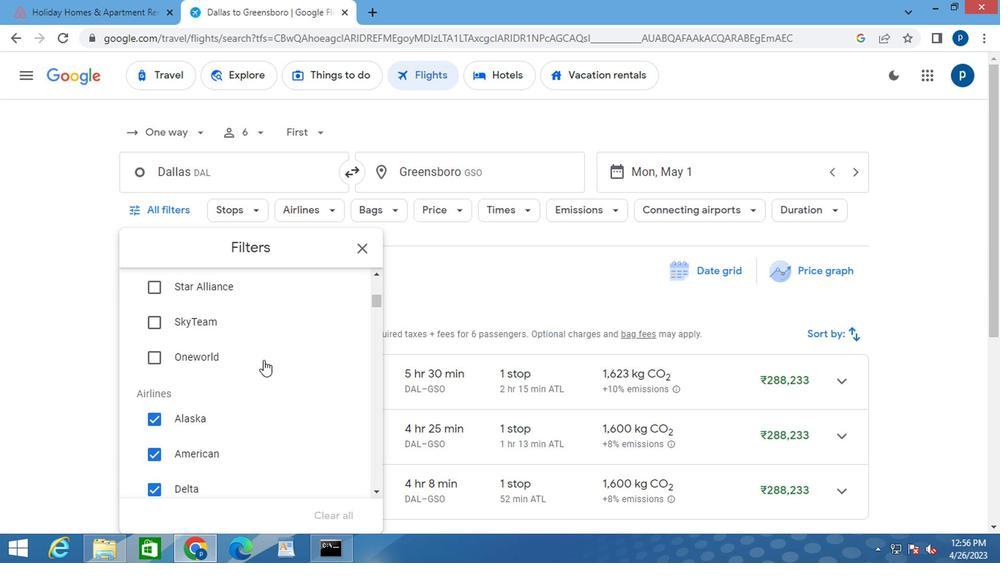
Action: Mouse moved to (264, 366)
Screenshot: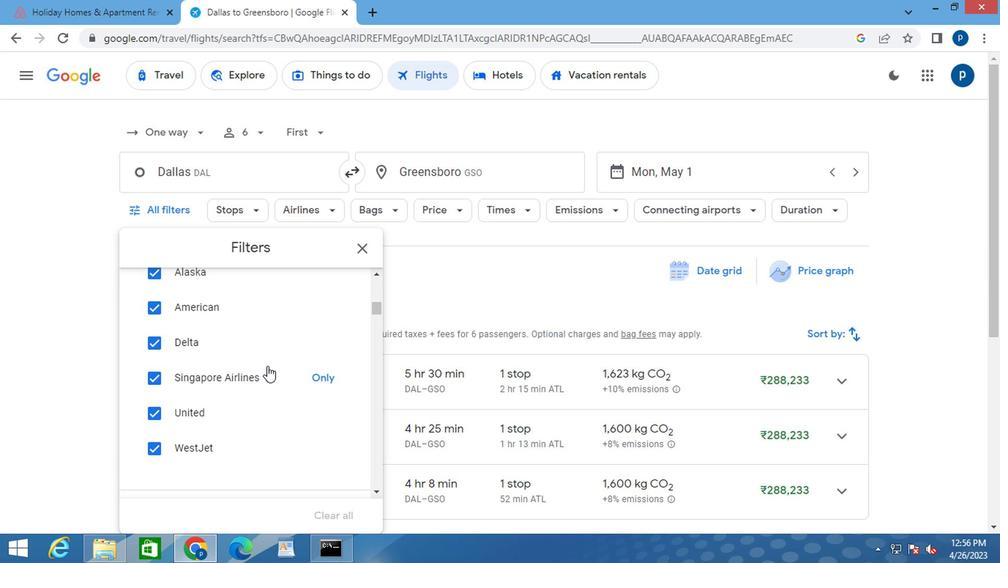 
Action: Mouse scrolled (264, 365) with delta (0, 0)
Screenshot: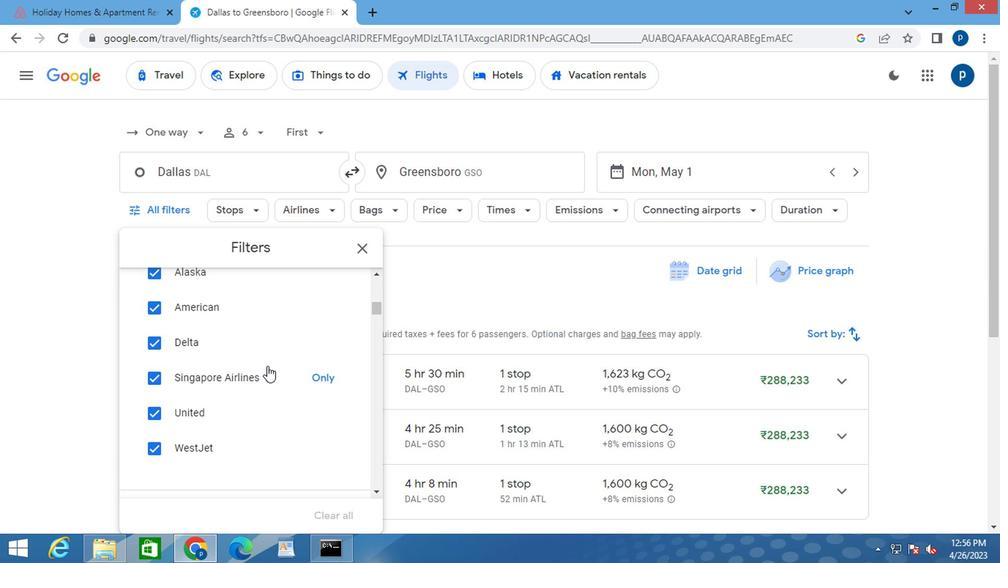 
Action: Mouse moved to (264, 366)
Screenshot: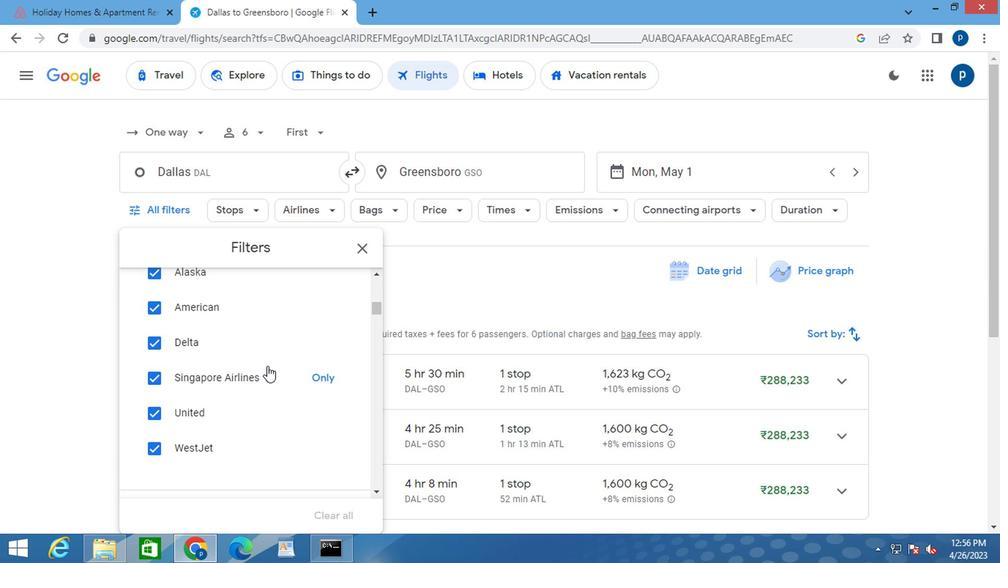 
Action: Mouse scrolled (264, 365) with delta (0, 0)
Screenshot: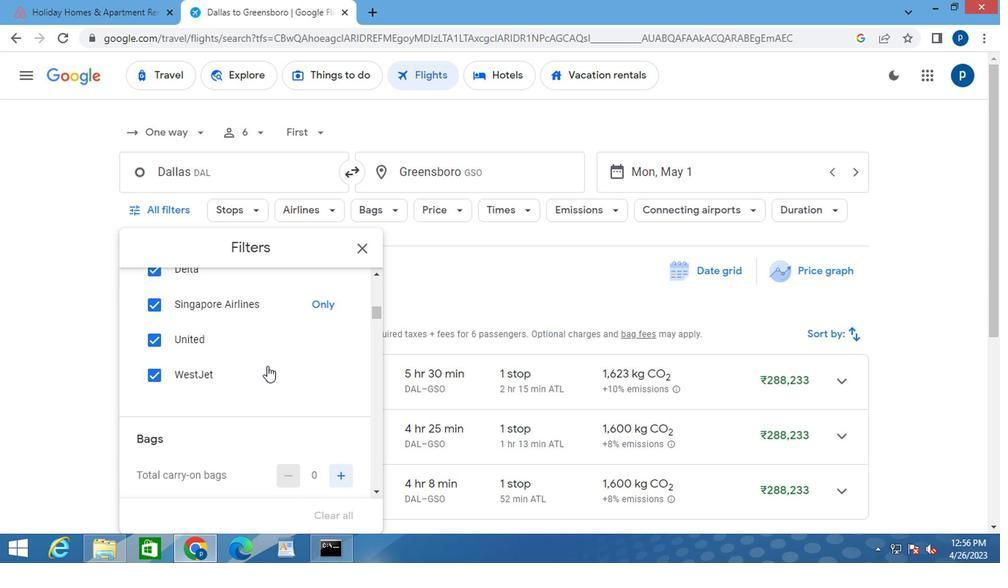
Action: Mouse moved to (344, 434)
Screenshot: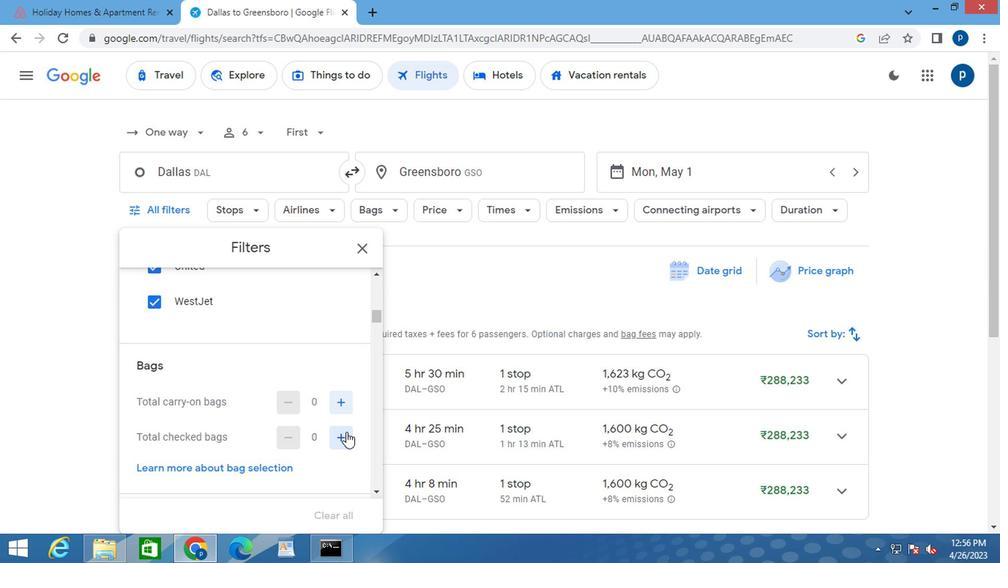 
Action: Mouse pressed left at (344, 434)
Screenshot: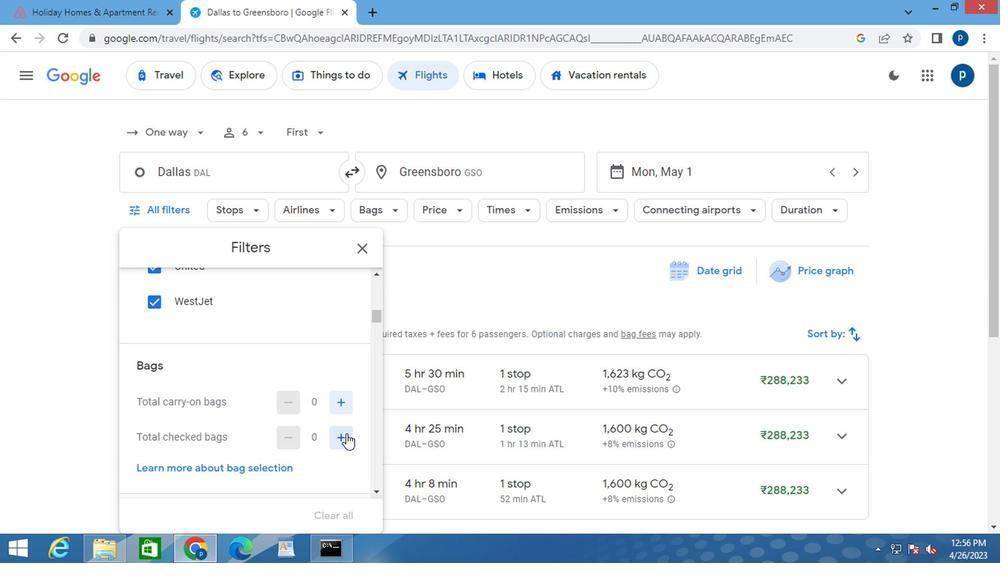 
Action: Mouse moved to (261, 444)
Screenshot: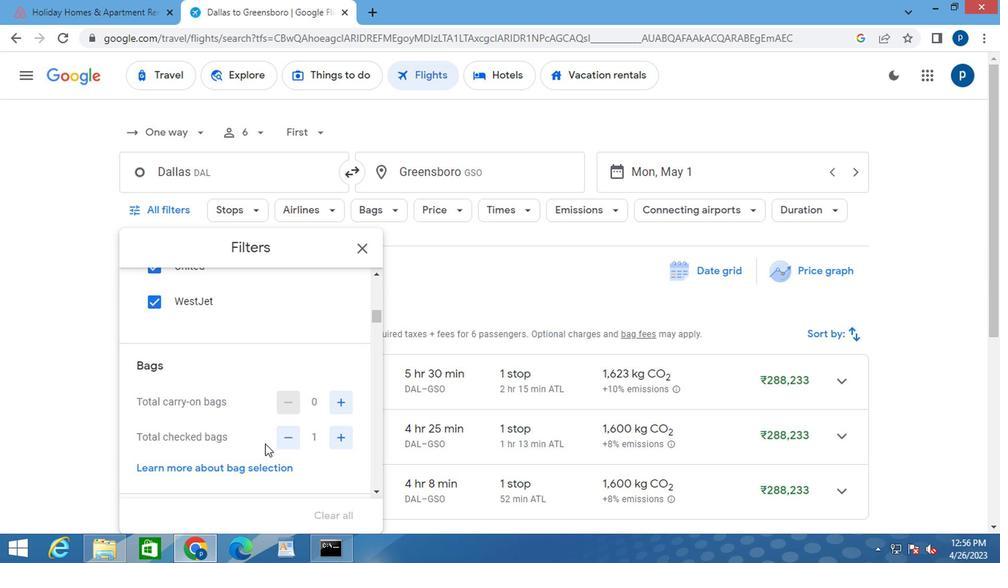 
Action: Mouse scrolled (261, 443) with delta (0, 0)
Screenshot: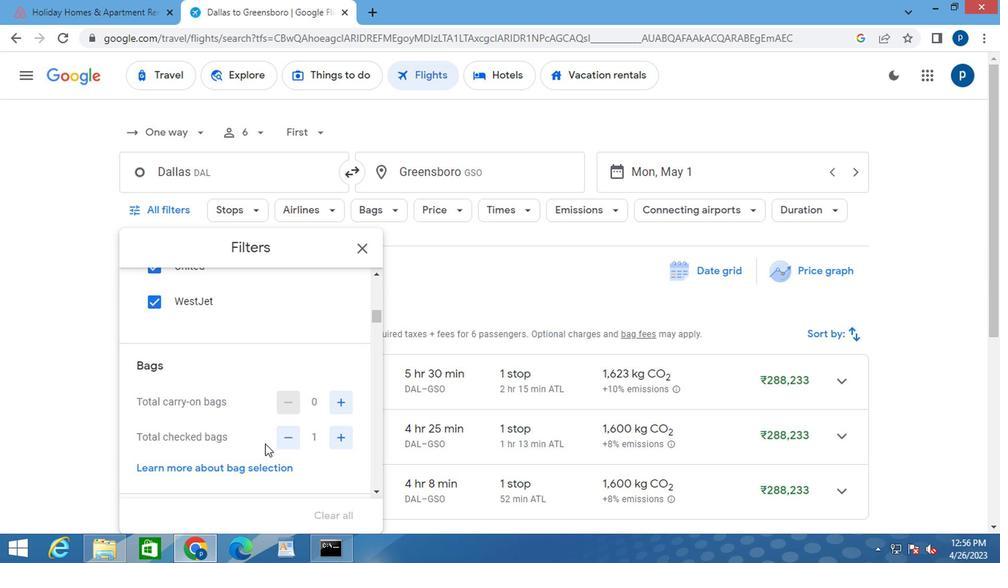 
Action: Mouse moved to (261, 444)
Screenshot: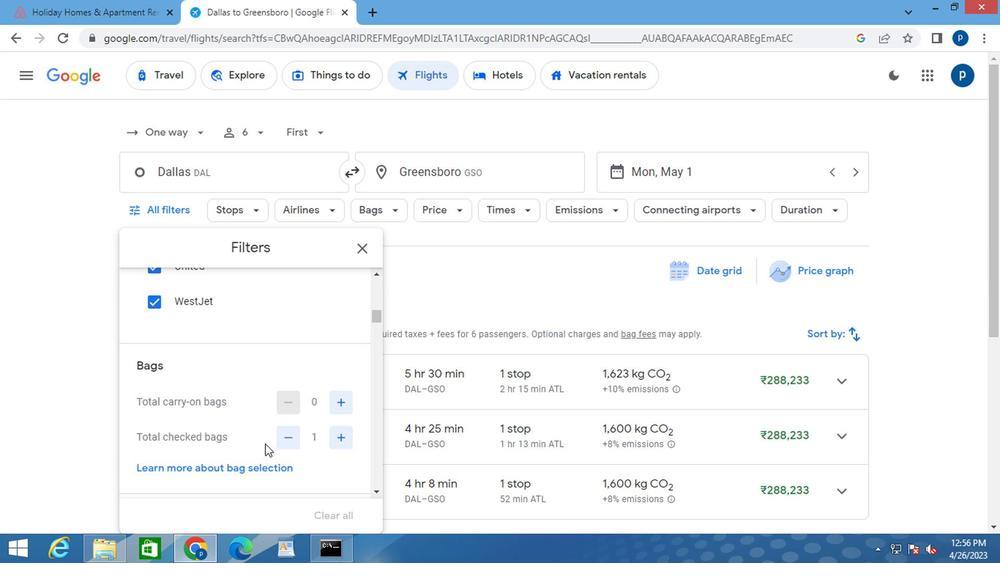 
Action: Mouse scrolled (261, 443) with delta (0, 0)
Screenshot: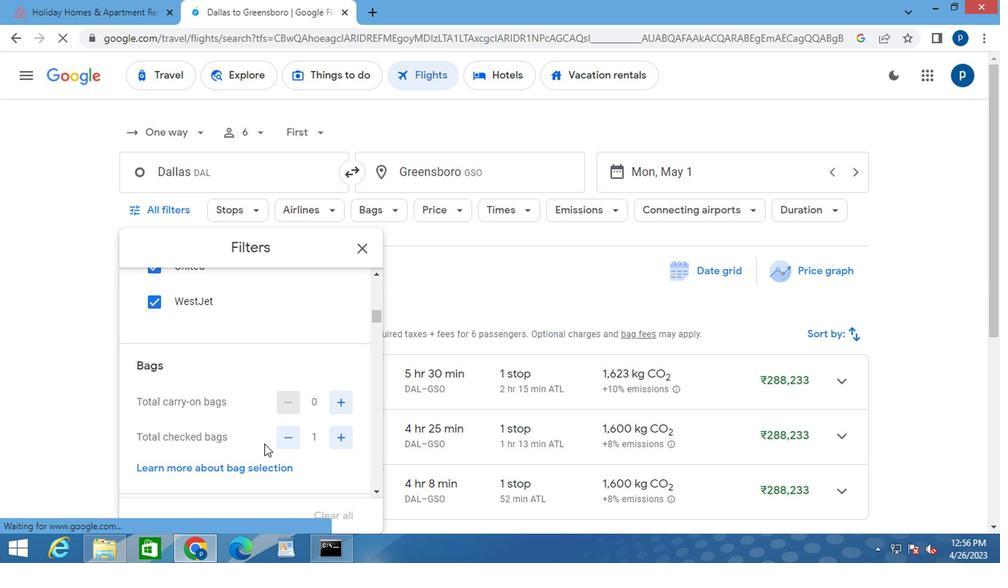 
Action: Mouse moved to (258, 406)
Screenshot: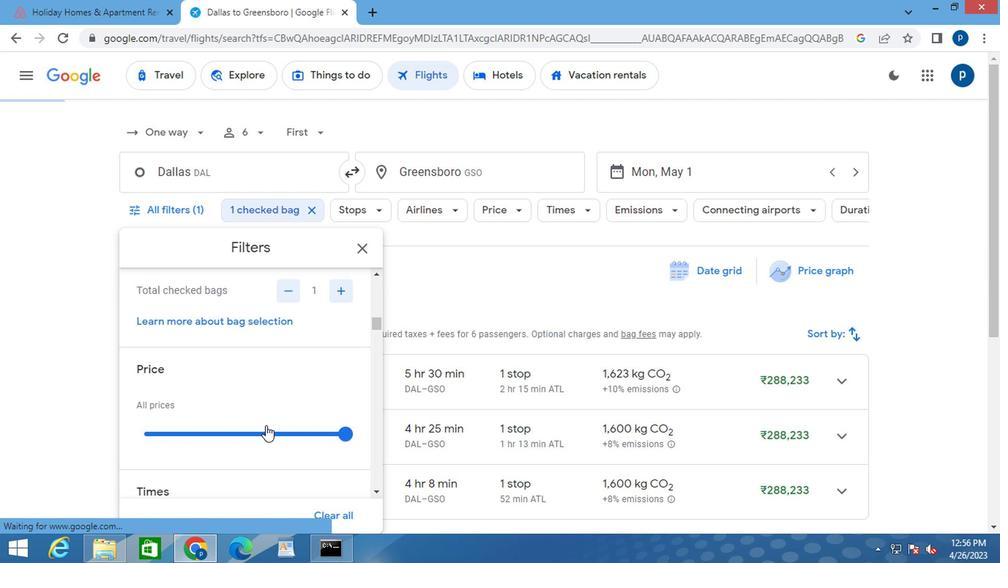 
Action: Mouse scrolled (258, 405) with delta (0, 0)
Screenshot: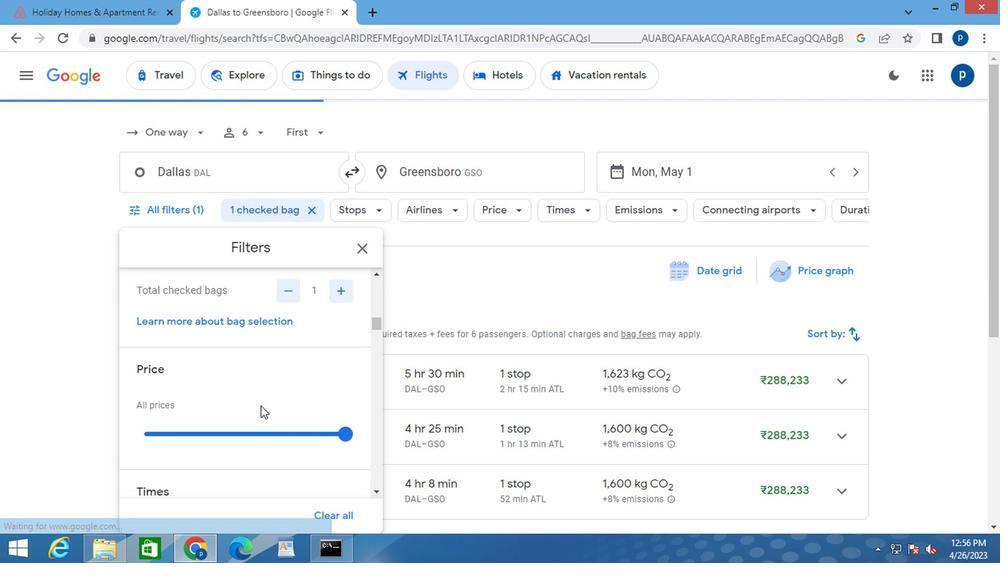 
Action: Mouse moved to (350, 364)
Screenshot: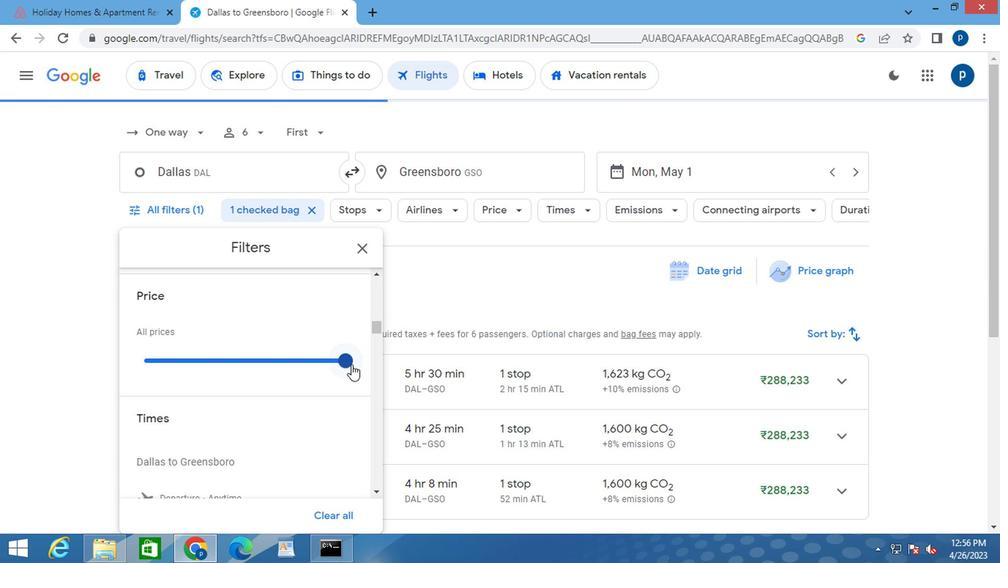
Action: Mouse pressed left at (350, 364)
Screenshot: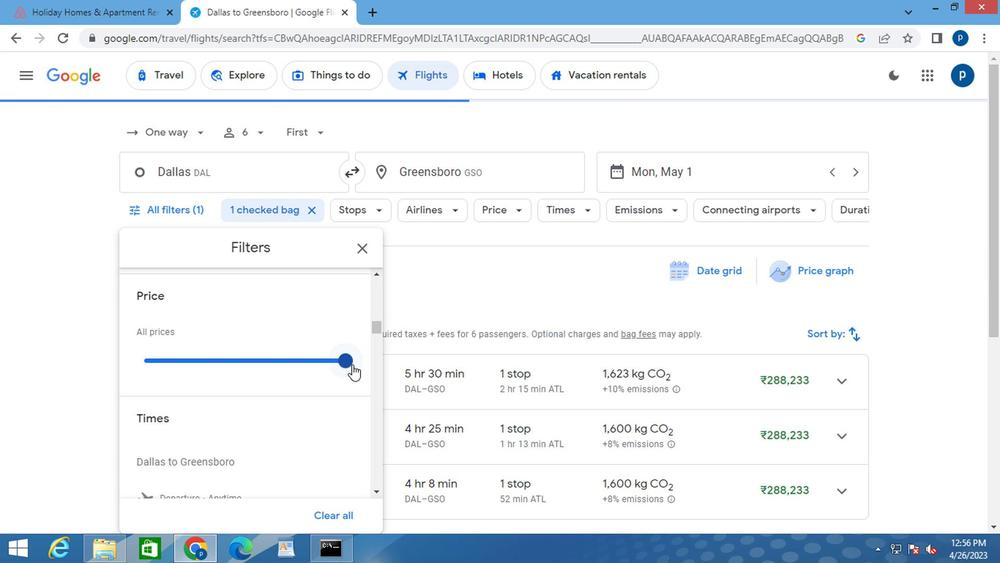 
Action: Mouse moved to (235, 357)
Screenshot: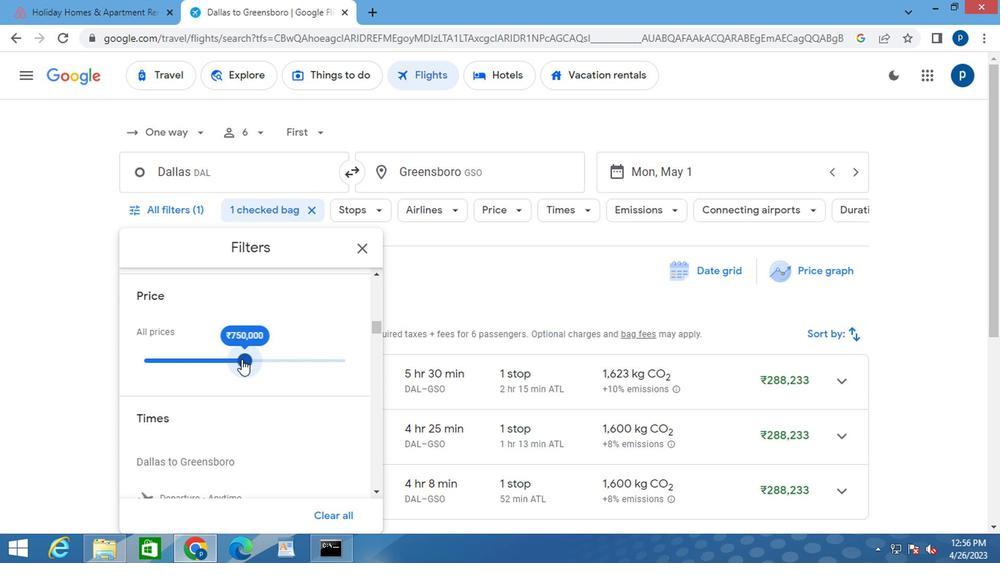 
Action: Key pressed <Key.left><Key.right>
Screenshot: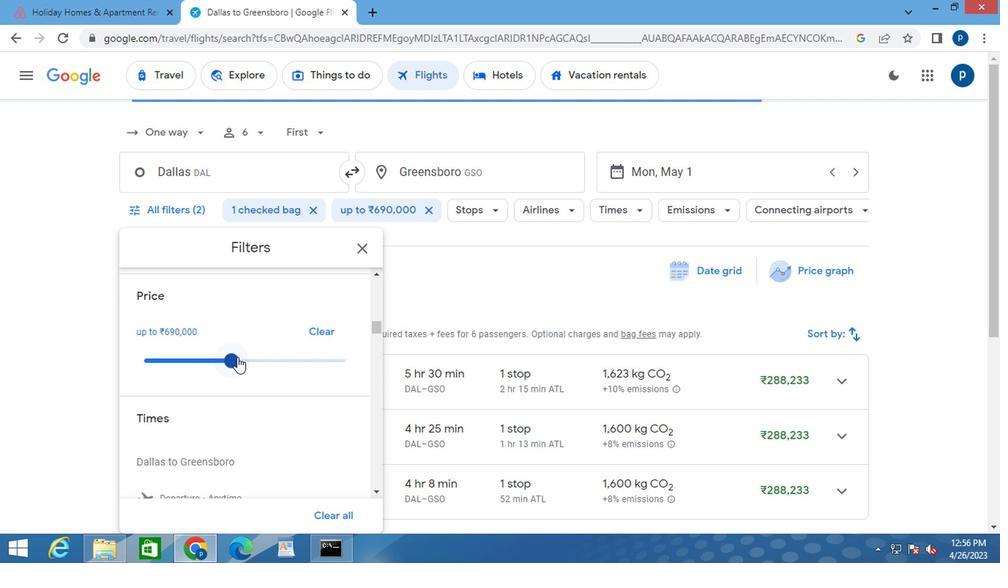 
Action: Mouse moved to (283, 420)
Screenshot: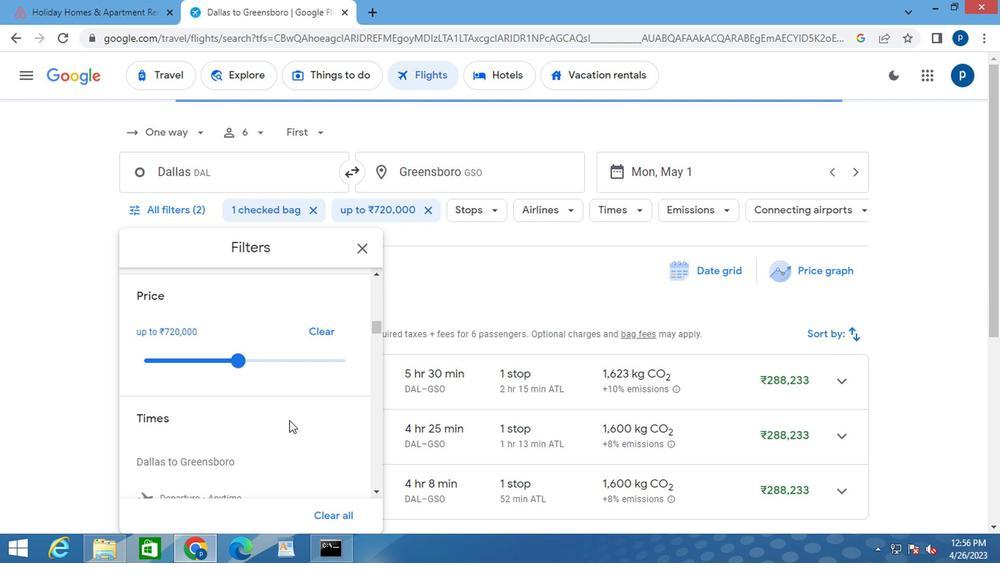 
Action: Mouse scrolled (283, 419) with delta (0, -1)
Screenshot: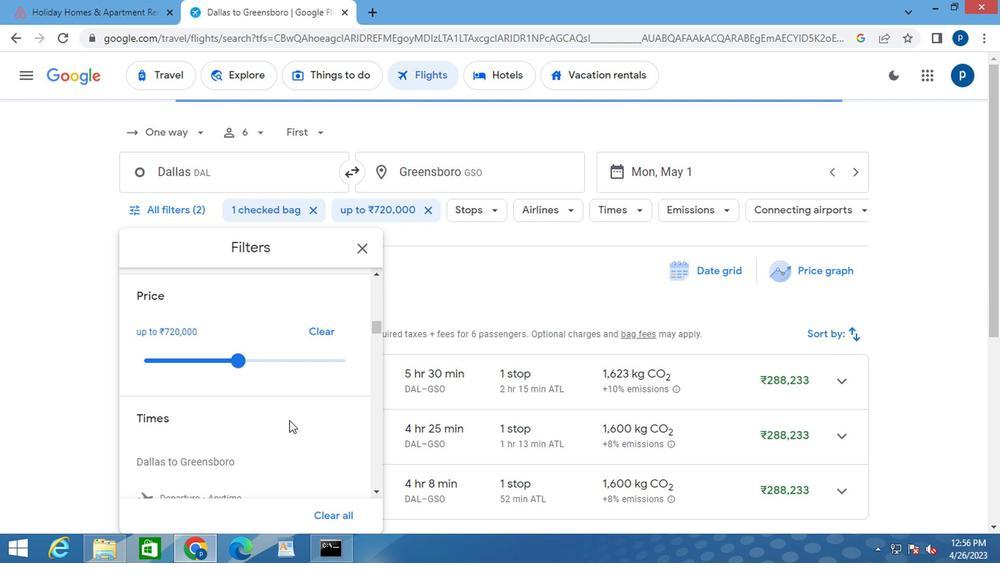 
Action: Mouse moved to (281, 419)
Screenshot: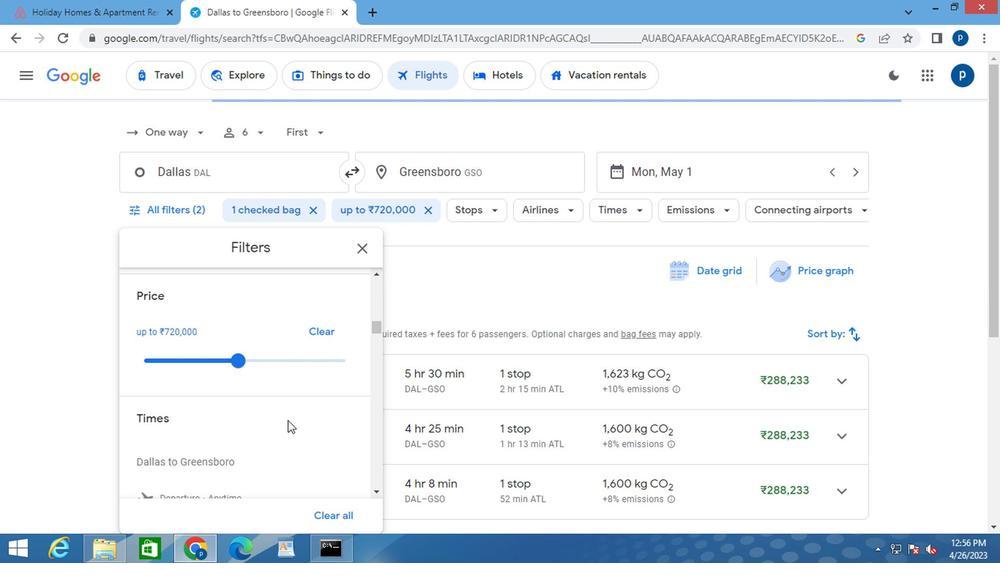 
Action: Mouse scrolled (281, 418) with delta (0, 0)
Screenshot: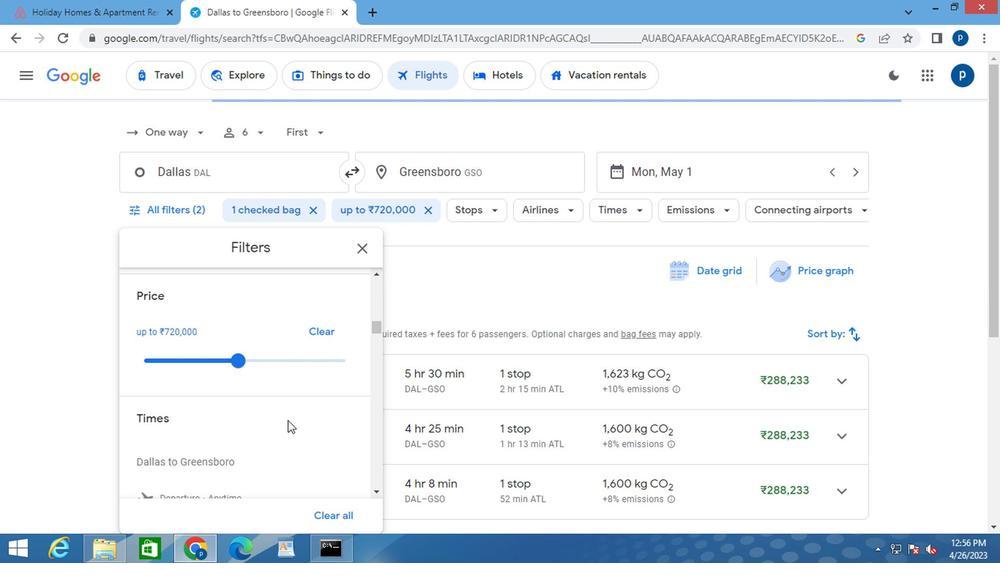 
Action: Mouse moved to (146, 382)
Screenshot: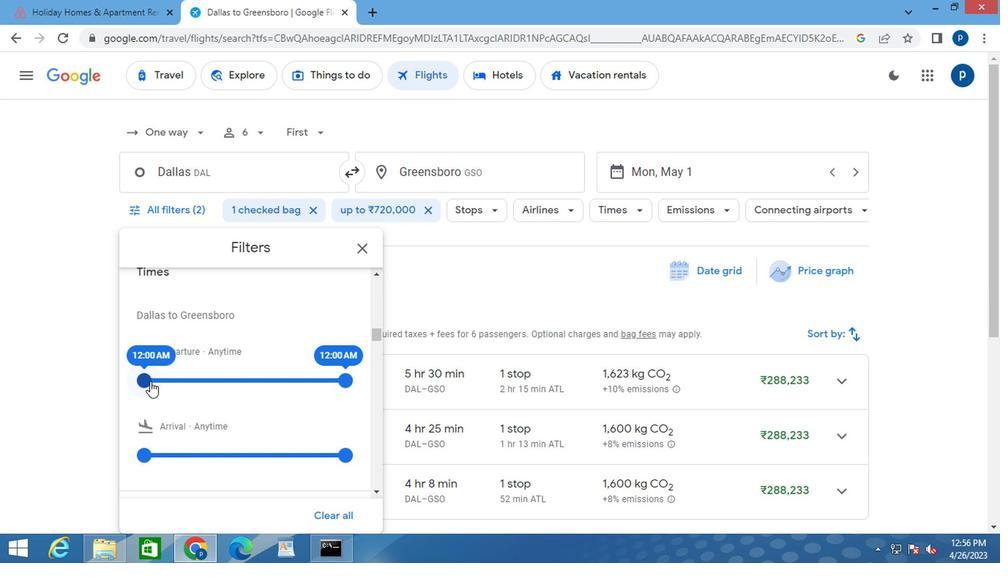 
Action: Mouse pressed left at (146, 382)
Screenshot: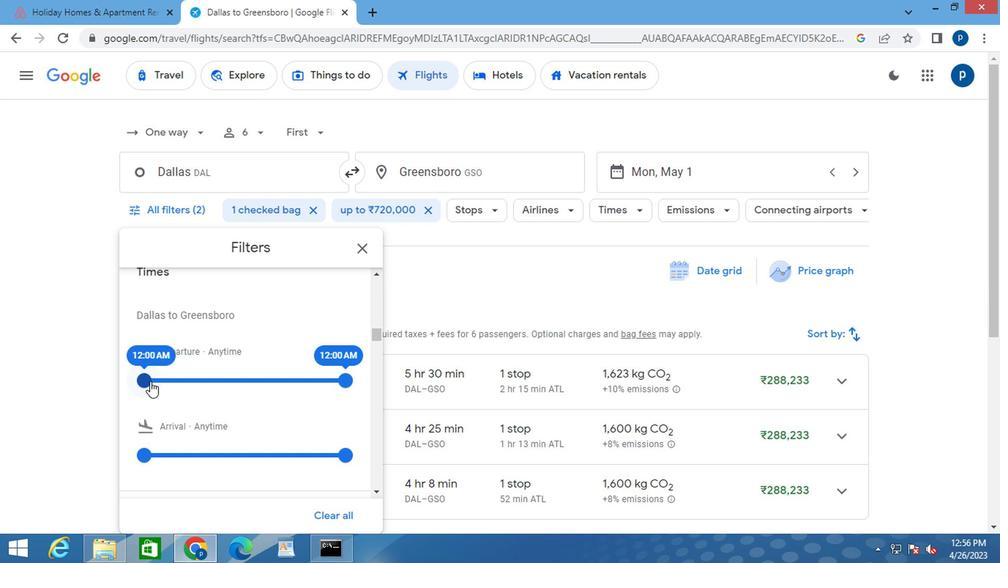 
Action: Mouse moved to (341, 382)
Screenshot: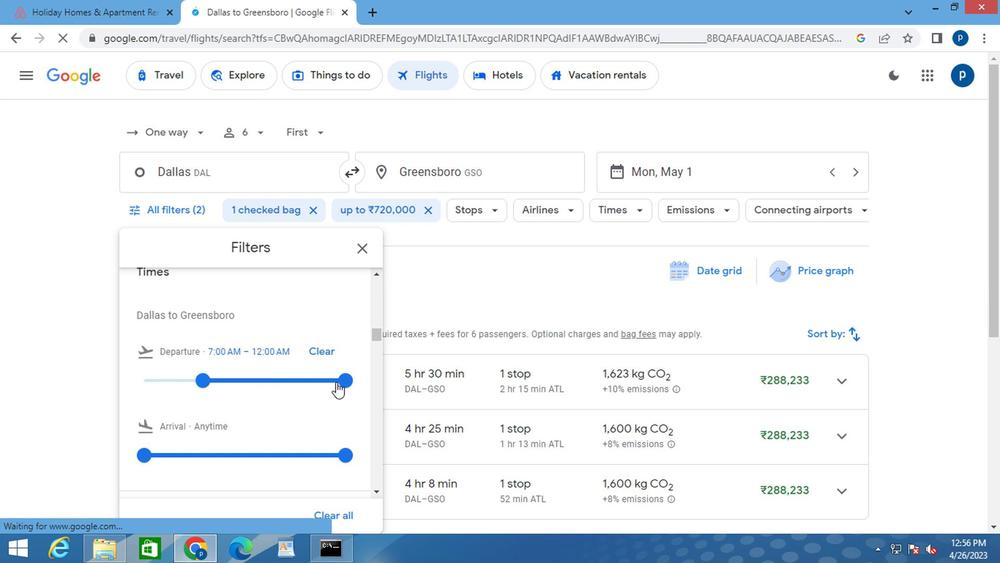 
Action: Mouse pressed left at (341, 382)
Screenshot: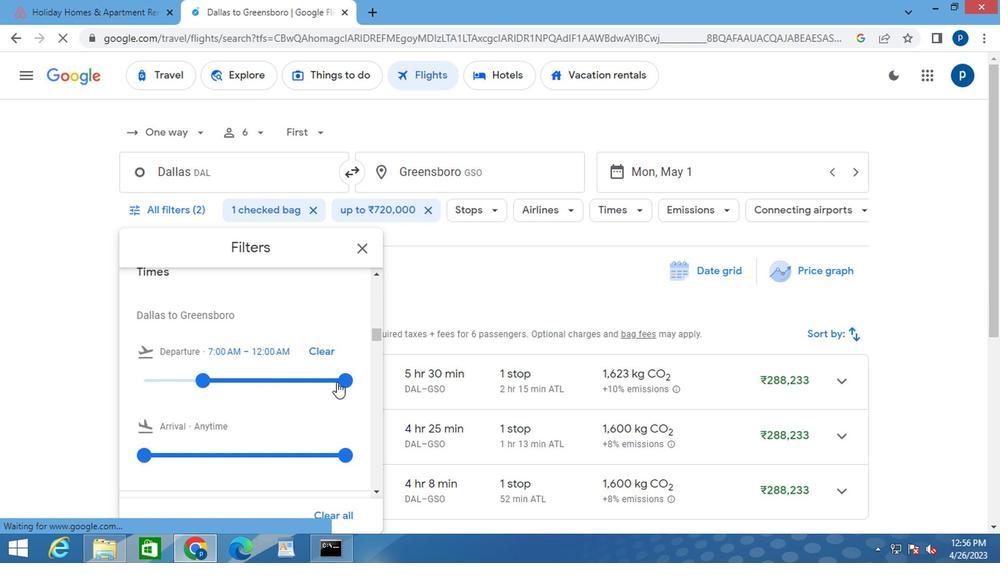 
Action: Mouse moved to (364, 246)
Screenshot: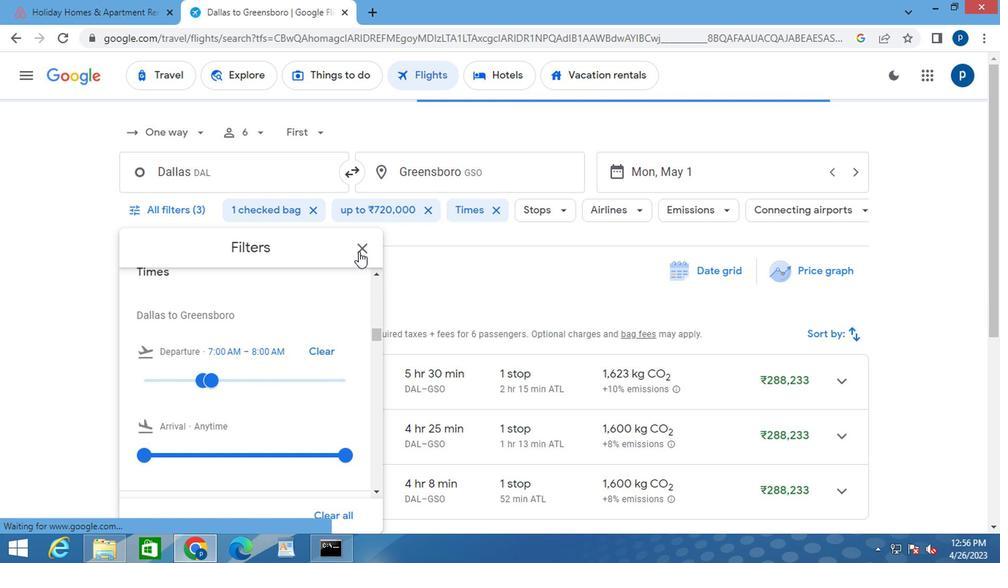 
Action: Mouse pressed left at (364, 246)
Screenshot: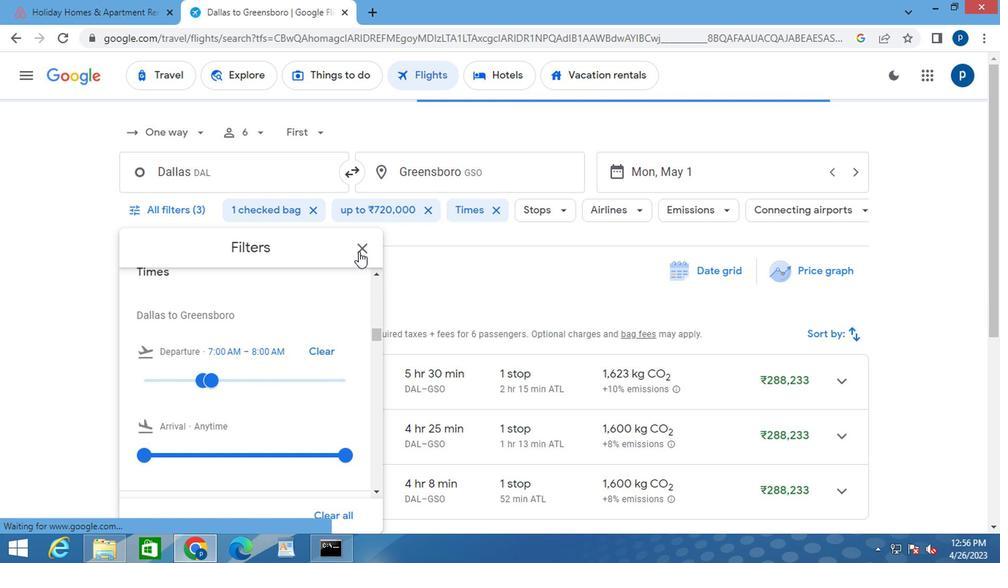 
